 Task: Open a blank worksheet and write heading  Make a employee details data  Add 10 employee name:-  'Ethan Reynolds, Olivia Thompson, Benjamin Martinez, Emma Davis, Alexander Mitchell, Ava Rodriguez, Daniel Anderson, Mia Lewis, Christopher Scott, Sophia Harris.'in October Last week sales are  1000 to 1010. Department:-  Sales, HR, Finance, Marketing, IT, Operations, Finance, HR, Sales, Marketing. Position:-  Sales Manager, HR Manager, Accountant, Marketing Specialist, IT Specialist, Operations Manager, Financial Analyst, HR Assistant, Sales Representative, Marketing Assistant.Salary (USD):-  5000,4500,4000, 3800, 4200, 5200, 3800, 2800, 3200, 2500.Start Date:-  1/15/2020,7/1/2019, 3/10/2021,2/5/2022, 11/30/2018,6/15/2020, 9/1/2021,4/20/2022, 2/10/2019,9/5/2020. Save page auditingSalesByCategory
Action: Key pressed <Key.shift>Make<Key.space>a<Key.space><Key.shift><Key.shift><Key.shift><Key.shift><Key.shift>Employee<Key.space><Key.shift>Details<Key.space><Key.shift>Data<Key.enter><Key.shift><Key.shift>Name<Key.enter><Key.shift>Ethan<Key.space><Key.shift>Reynolds<Key.enter><Key.shift><Key.shift>Olivia<Key.space><Key.shift>Thompson<Key.enter>
Screenshot: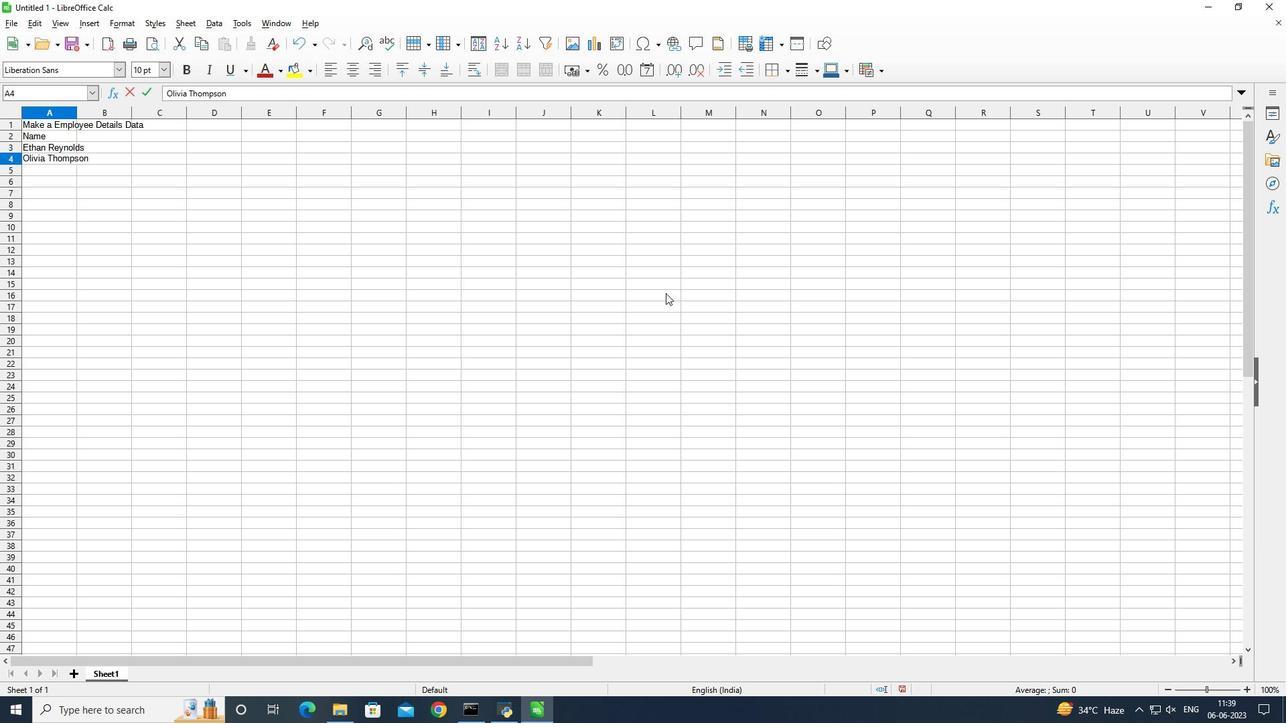 
Action: Mouse moved to (586, 337)
Screenshot: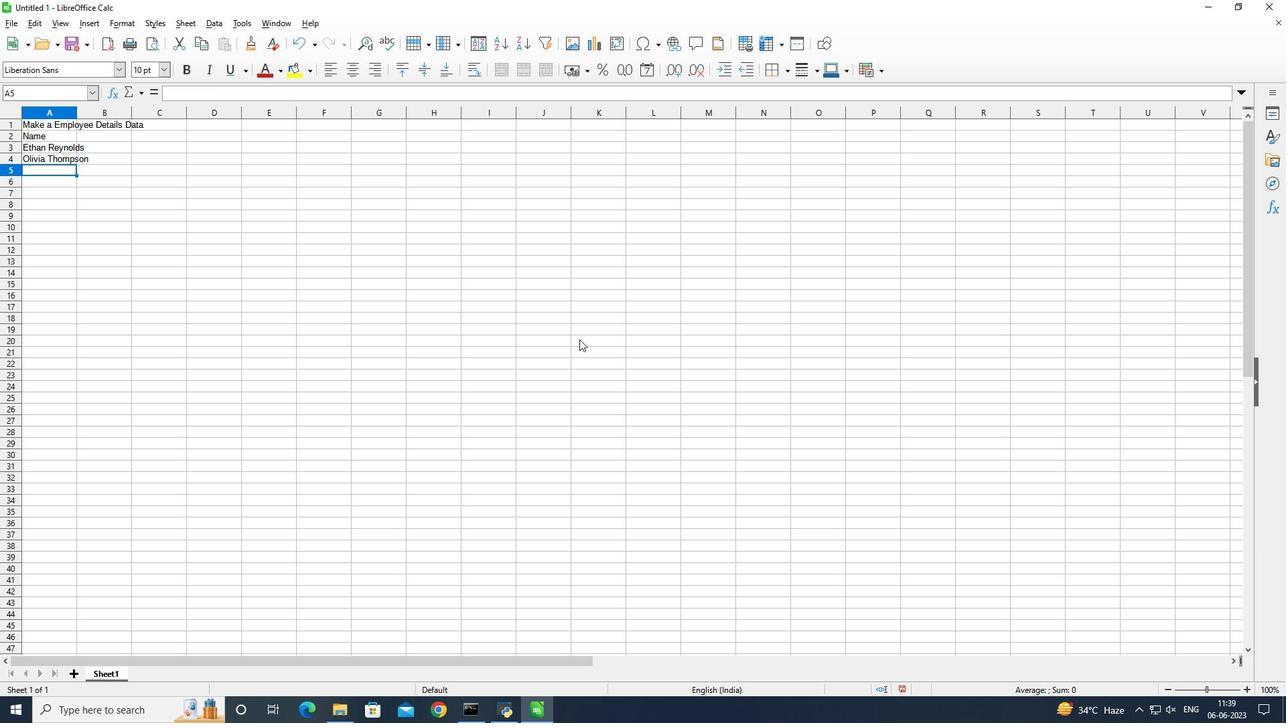 
Action: Key pressed <Key.shift>Benjamin<Key.space><Key.shift>Martinez<Key.enter><Key.shift><Key.shift><Key.shift><Key.shift><Key.shift><Key.shift><Key.shift><Key.shift><Key.shift><Key.shift><Key.shift><Key.shift><Key.shift><Key.shift><Key.shift><Key.shift><Key.shift><Key.shift><Key.shift><Key.shift><Key.shift><Key.shift><Key.shift><Key.shift><Key.shift><Key.shift><Key.shift><Key.shift><Key.shift><Key.shift><Key.shift><Key.shift><Key.shift><Key.shift>Emma<Key.space><Key.shift><Key.shift>Davis<Key.enter><Key.shift><Key.shift><Key.shift>Alexander<Key.space><Key.shift>Mitchell<Key.enter><Key.shift><Key.shift><Key.shift><Key.shift><Key.shift><Key.shift><Key.shift><Key.shift><Key.shift><Key.shift><Key.shift>Ava<Key.space><Key.shift>Rodriguez<Key.enter><Key.shift><Key.shift><Key.shift><Key.shift><Key.shift><Key.shift>Daniel<Key.space><Key.shift>Anderson<Key.enter><Key.shift><Key.shift><Key.shift>Mia<Key.space><Key.shift><Key.backspace><Key.backspace>a<Key.space><Key.shift>Lewis<Key.enter><Key.shift><Key.shift><Key.shift><Key.shift>Christopher<Key.space><Key.shift><Key.shift><Key.shift><Key.shift><Key.shift><Key.shift><Key.shift><Key.shift><Key.shift><Key.shift><Key.shift><Key.shift><Key.shift><Key.shift><Key.shift><Key.shift><Key.shift><Key.shift>Scott<Key.enter><Key.shift>Sophia<Key.space><Key.shift><Key.shift><Key.shift>Harris<Key.enter>
Screenshot: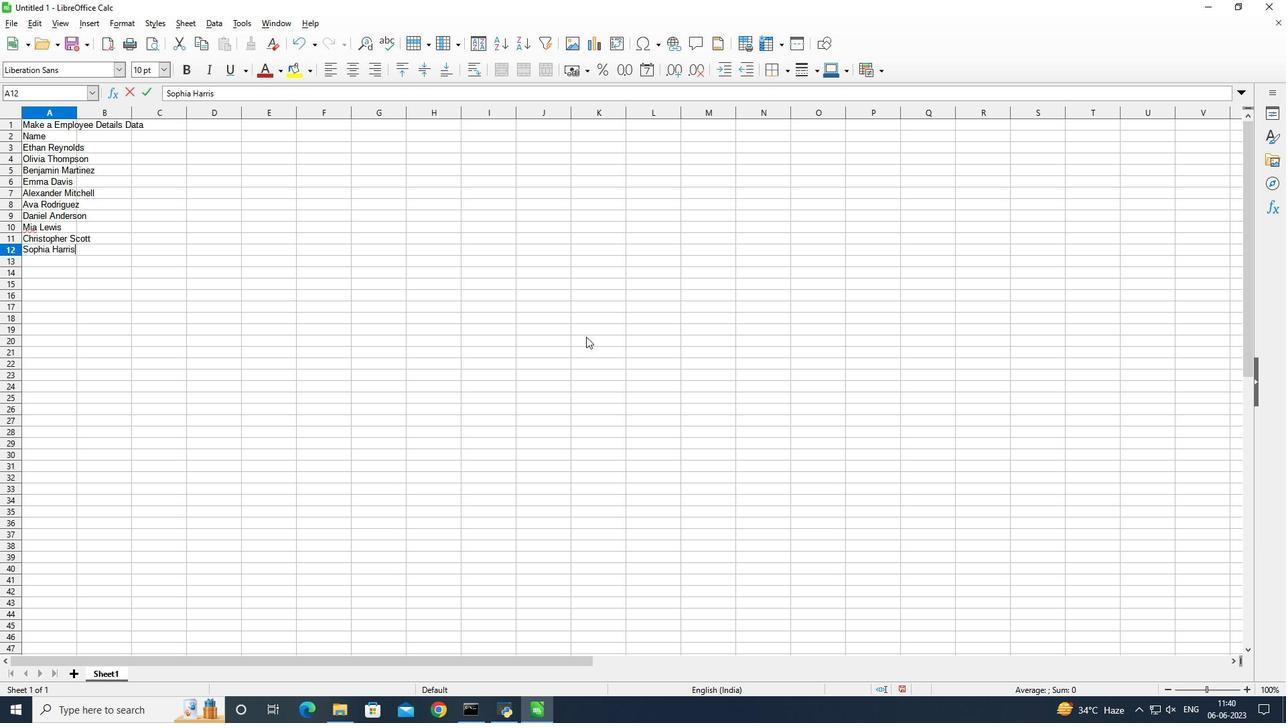 
Action: Mouse moved to (77, 110)
Screenshot: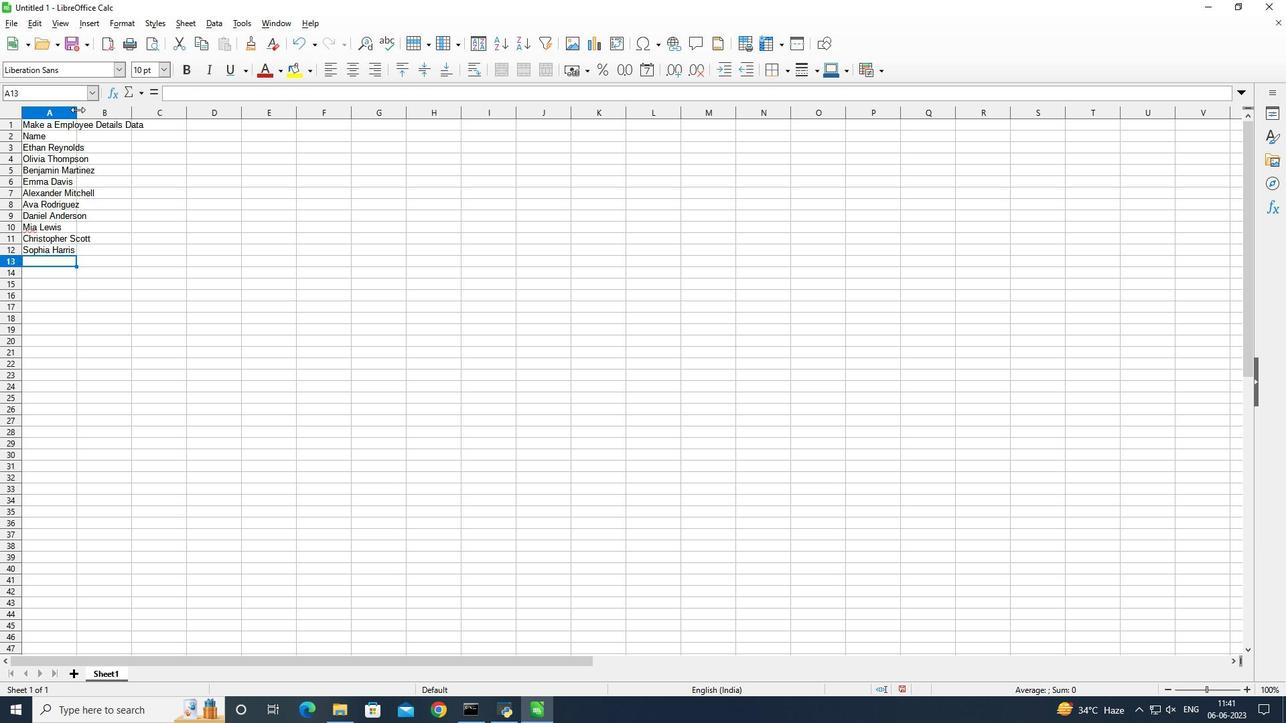
Action: Mouse pressed left at (77, 110)
Screenshot: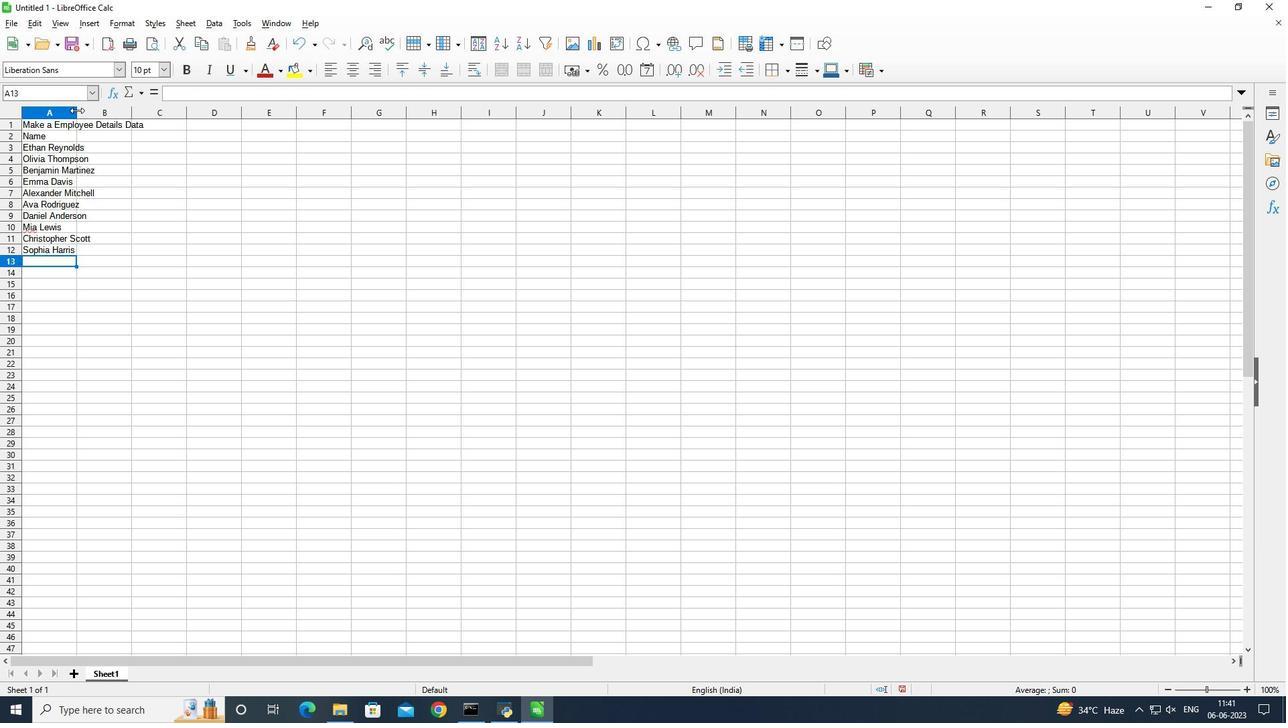 
Action: Mouse pressed left at (77, 110)
Screenshot: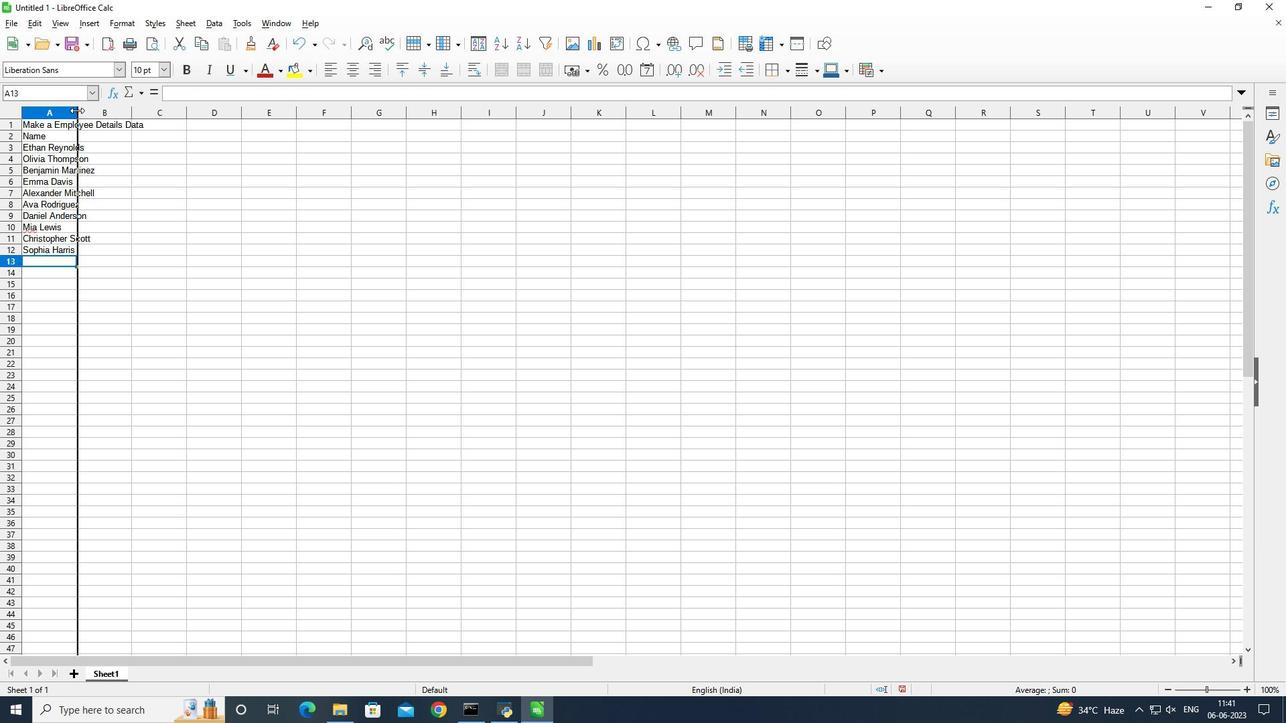 
Action: Mouse moved to (174, 136)
Screenshot: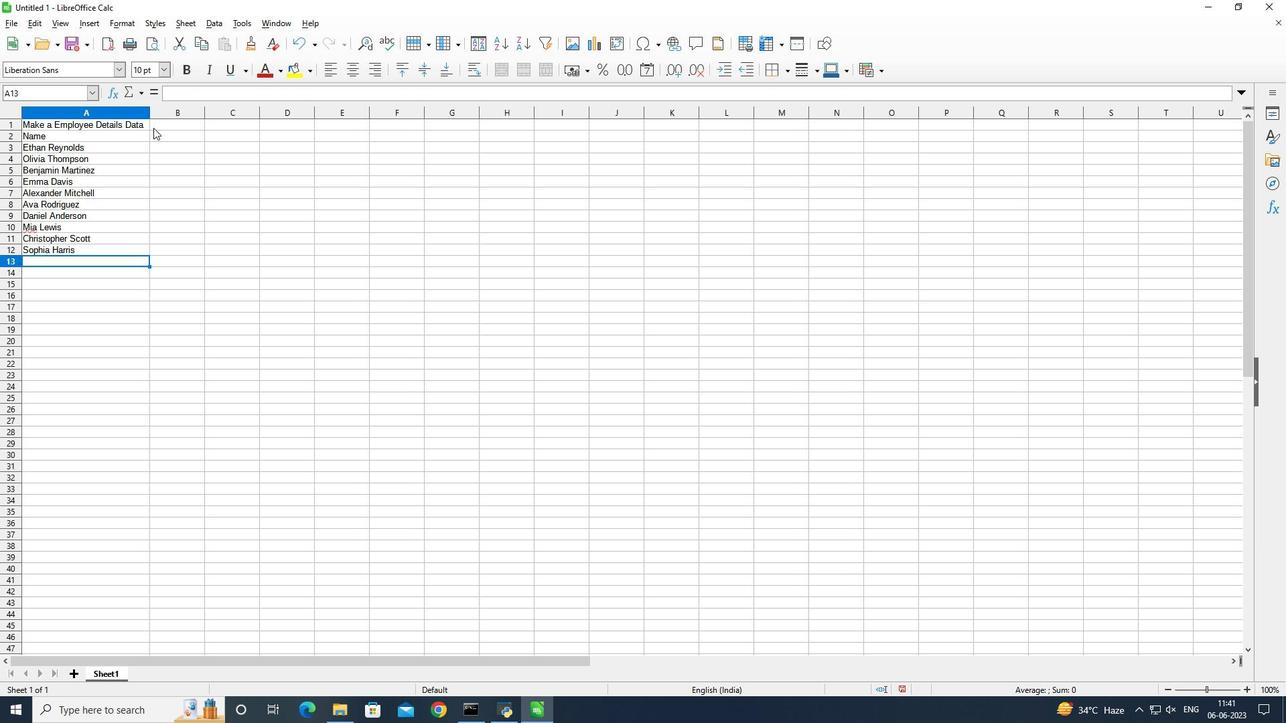 
Action: Mouse pressed left at (174, 136)
Screenshot: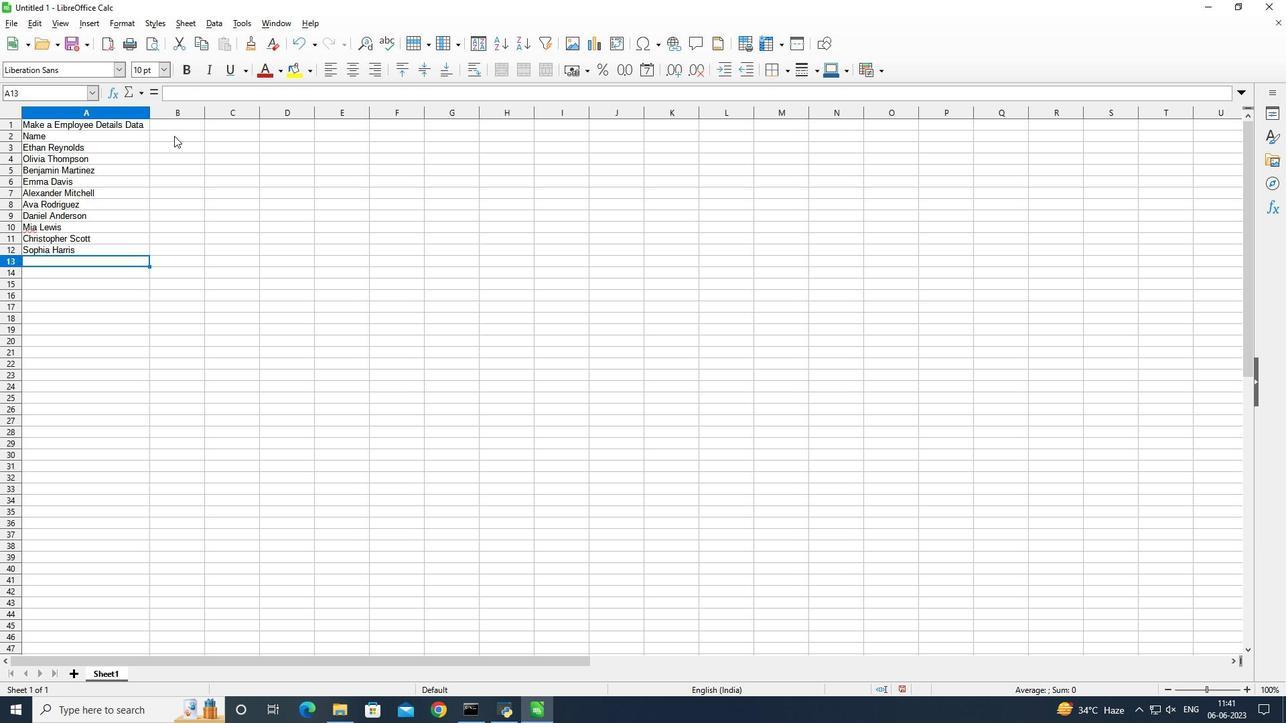 
Action: Mouse moved to (122, 65)
Screenshot: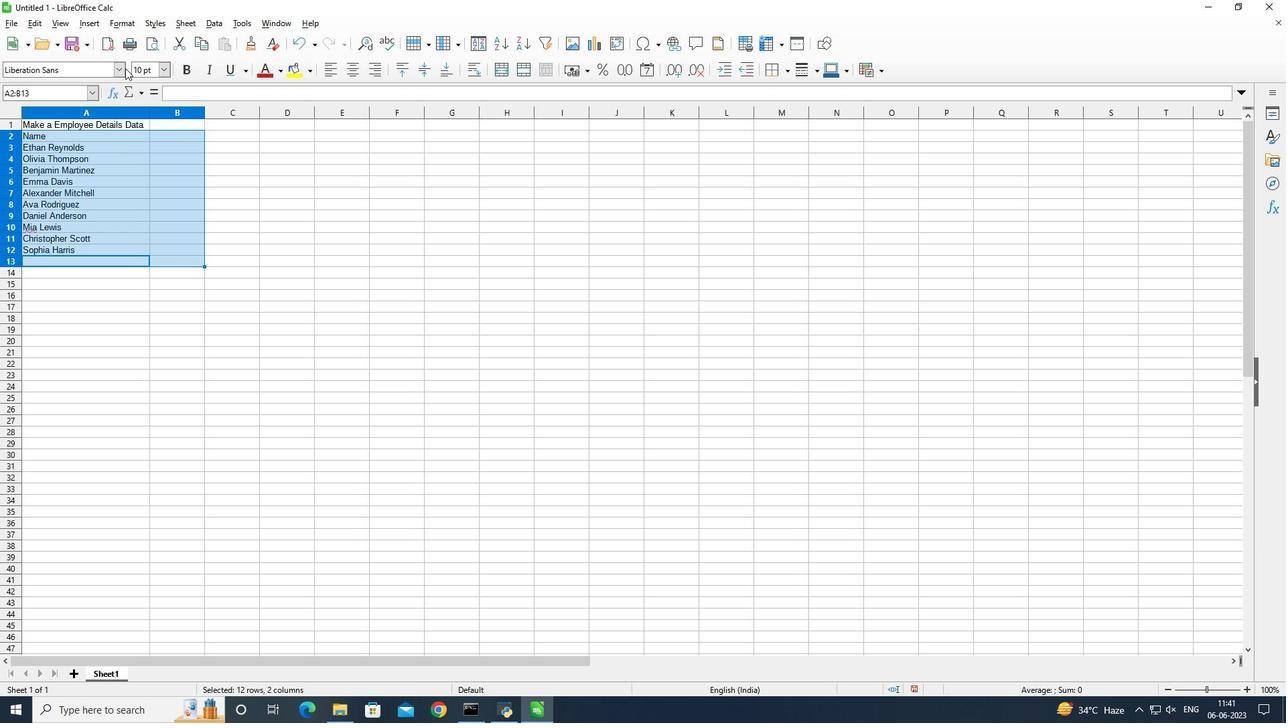 
Action: Mouse pressed left at (122, 65)
Screenshot: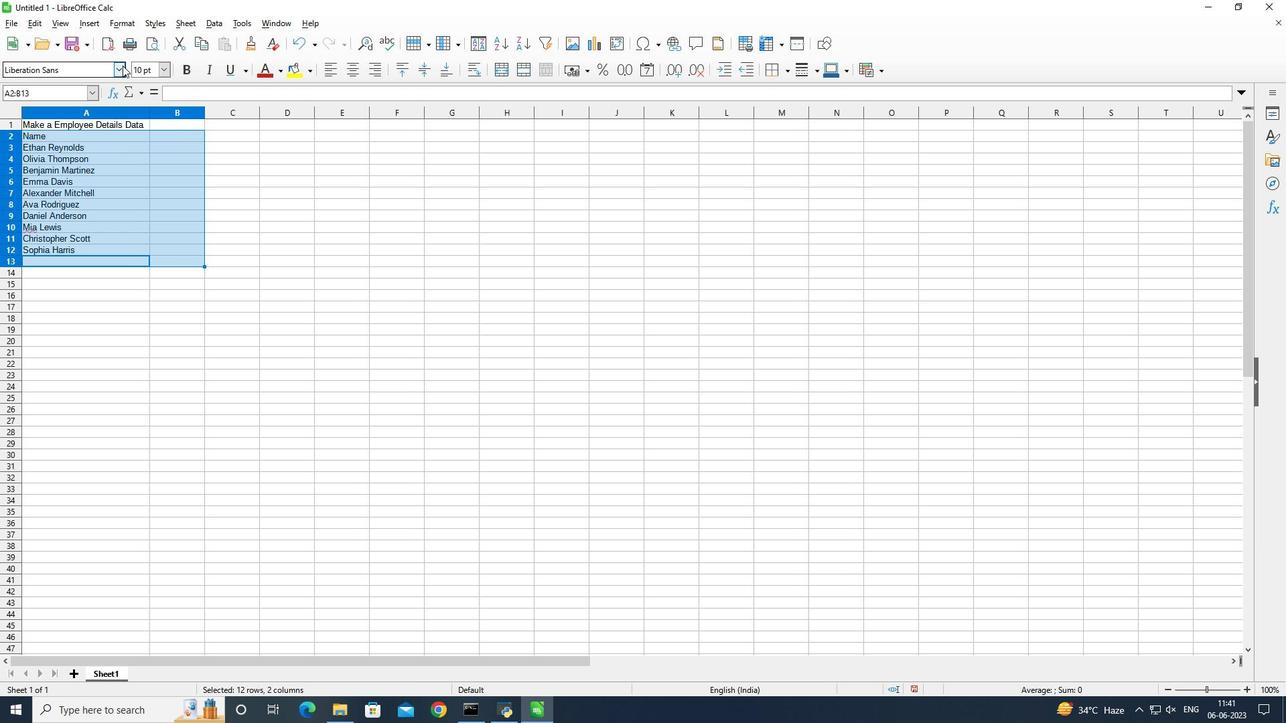 
Action: Mouse moved to (300, 167)
Screenshot: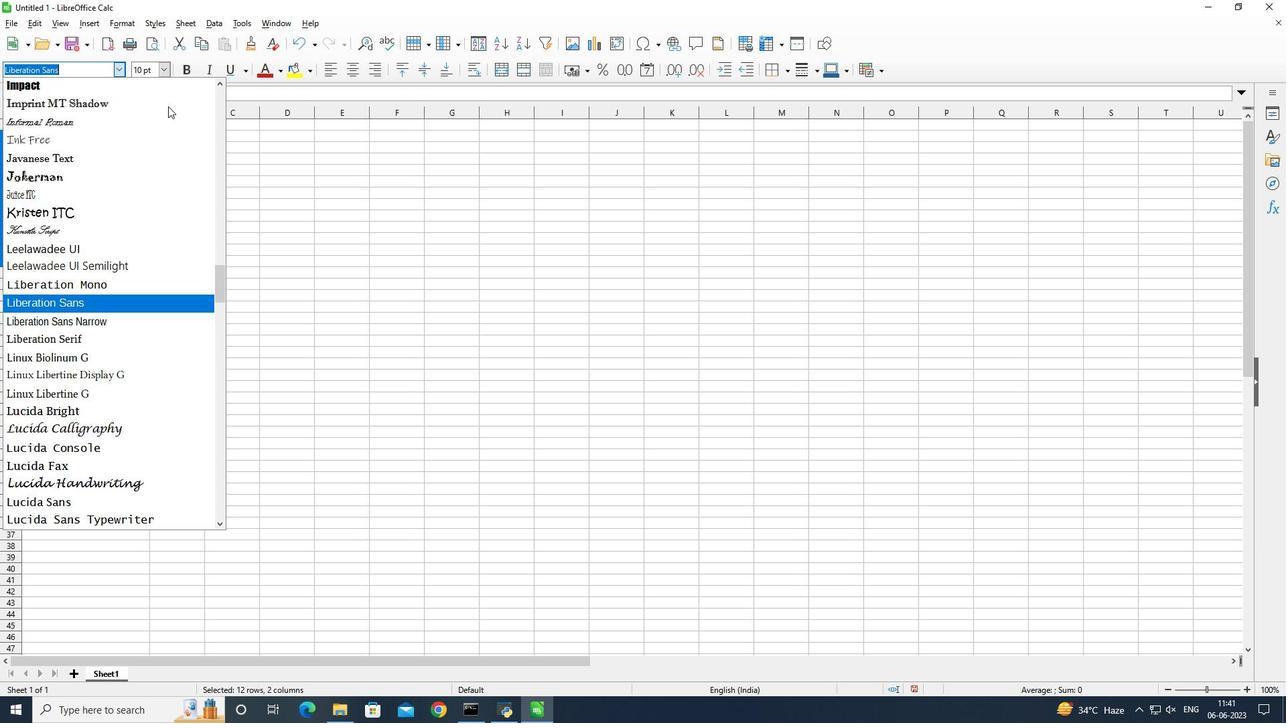 
Action: Mouse pressed left at (300, 167)
Screenshot: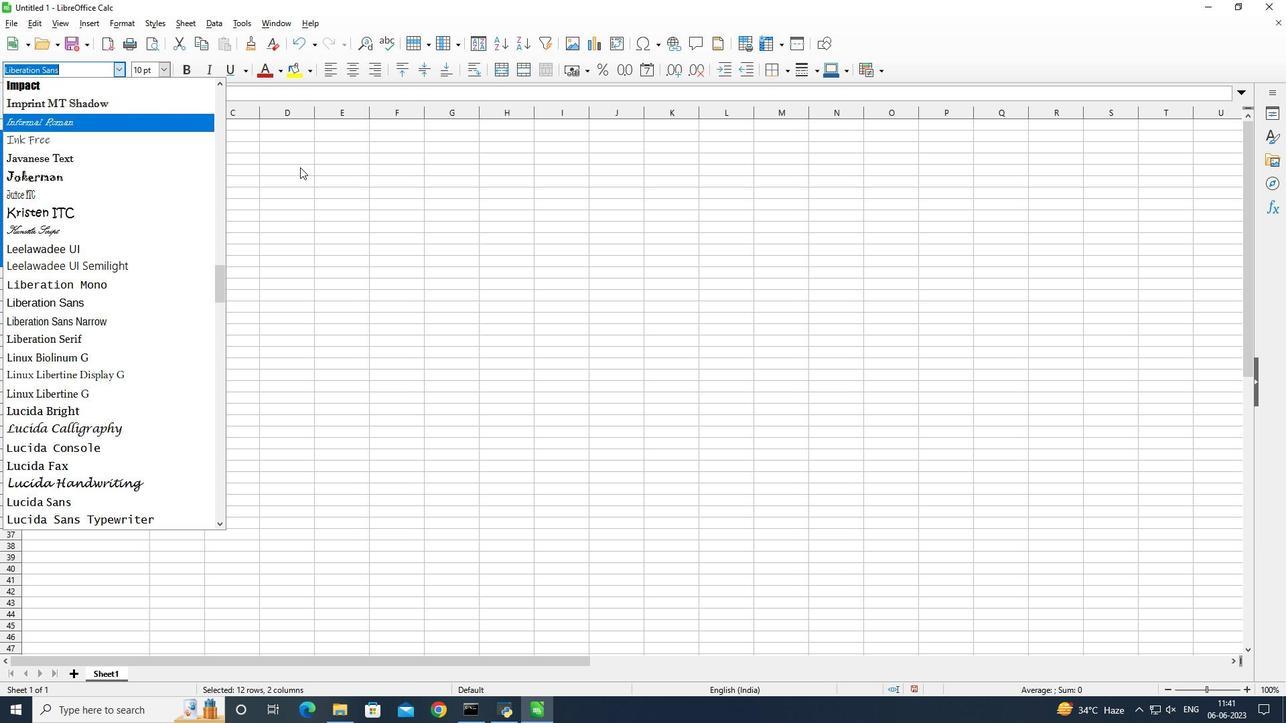 
Action: Mouse moved to (150, 137)
Screenshot: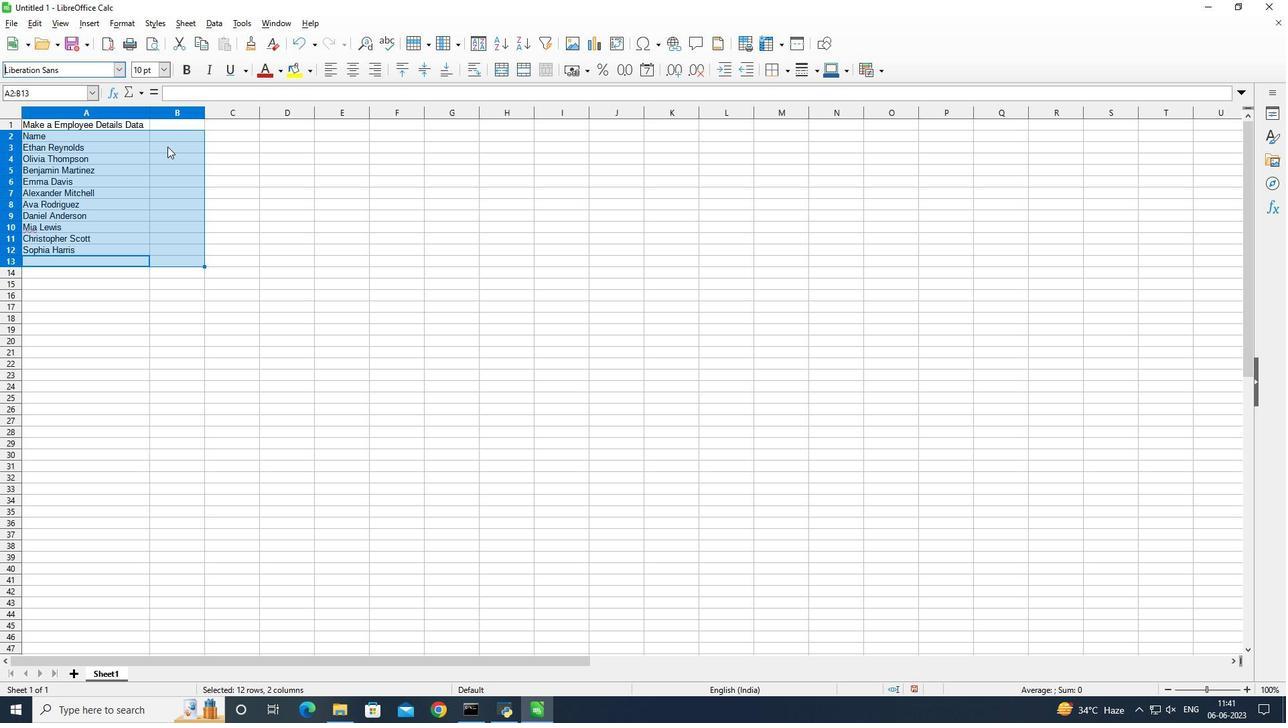 
Action: Mouse pressed left at (150, 137)
Screenshot: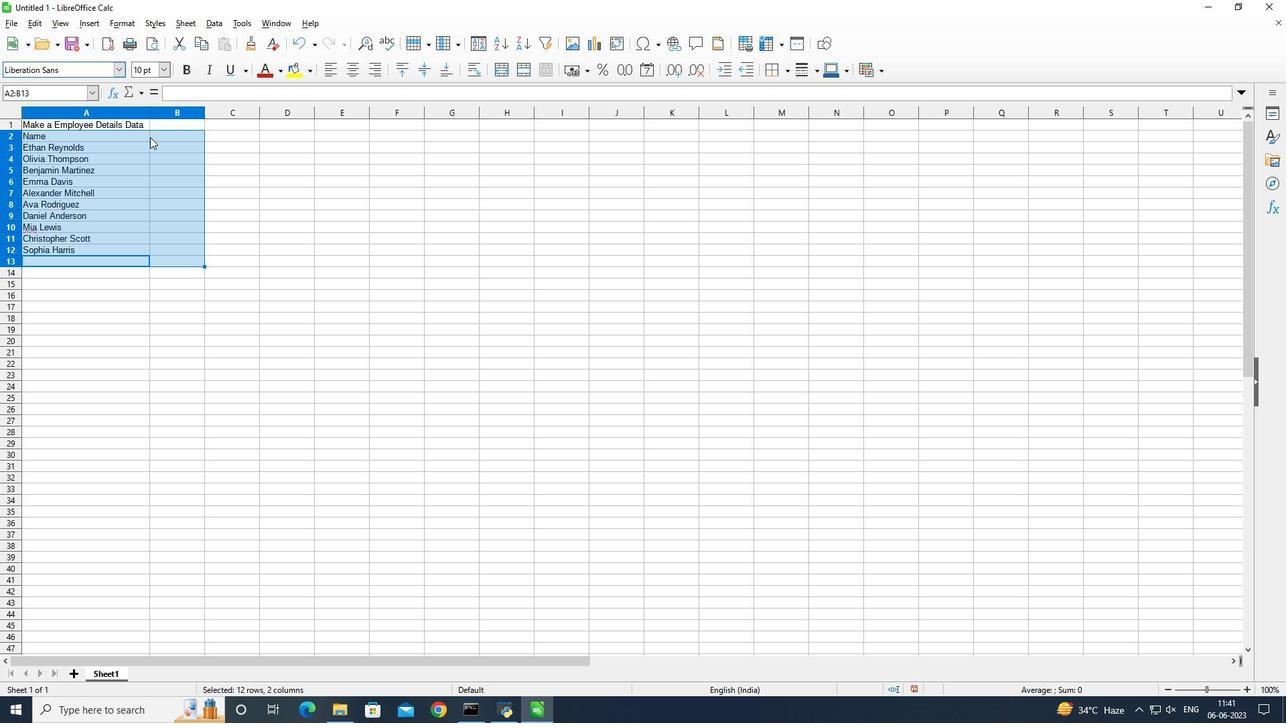 
Action: Mouse moved to (299, 294)
Screenshot: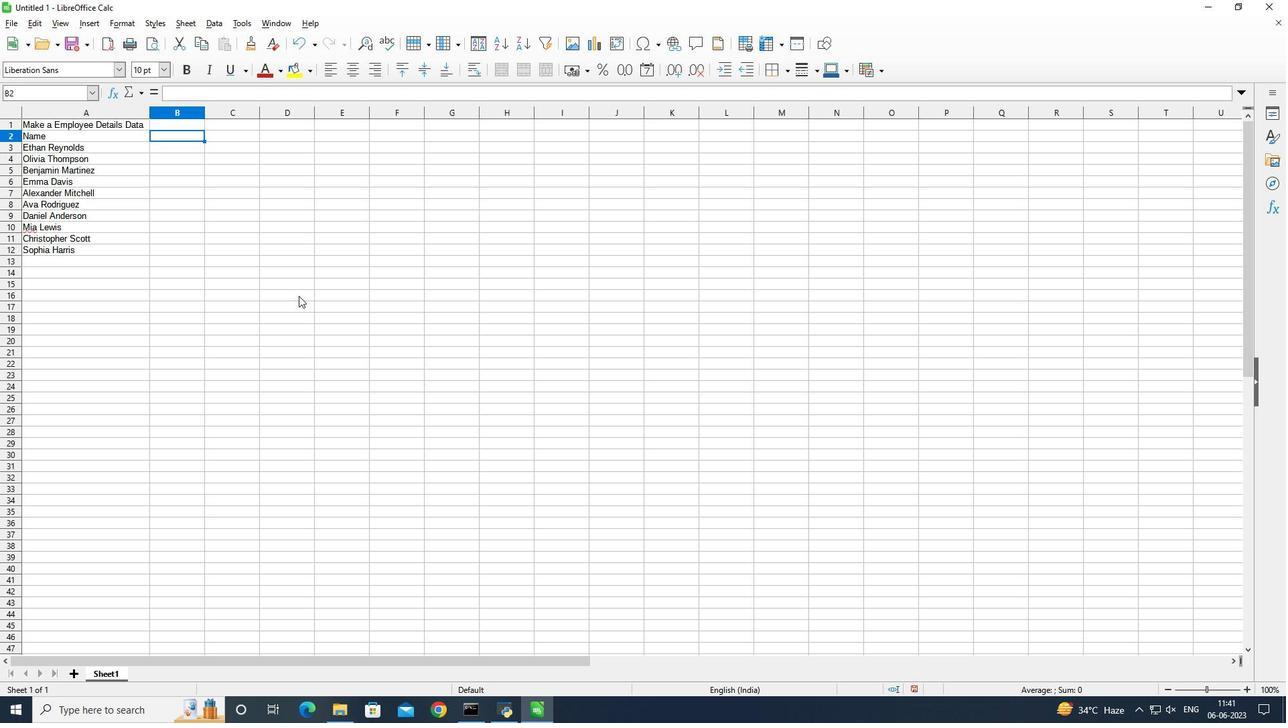 
Action: Key pressed <Key.shift><Key.shift><Key.shift><Key.shift><Key.shift><Key.shift><Key.shift><Key.shift><Key.shift><Key.shift><Key.shift><Key.shift><Key.shift><Key.shift><Key.shift><Key.shift><Key.shift>Last<Key.space><Key.shift><Key.shift><Key.shift><Key.shift><Key.shift><Key.shift><Key.shift><Key.shift><Key.shift>Week<Key.space><Key.shift><Key.shift><Key.shift>Sales<Key.space>of<Key.space><Key.shift>Otober<Key.backspace><Key.backspace><Key.backspace><Key.backspace><Key.backspace>ctober<Key.enter>
Screenshot: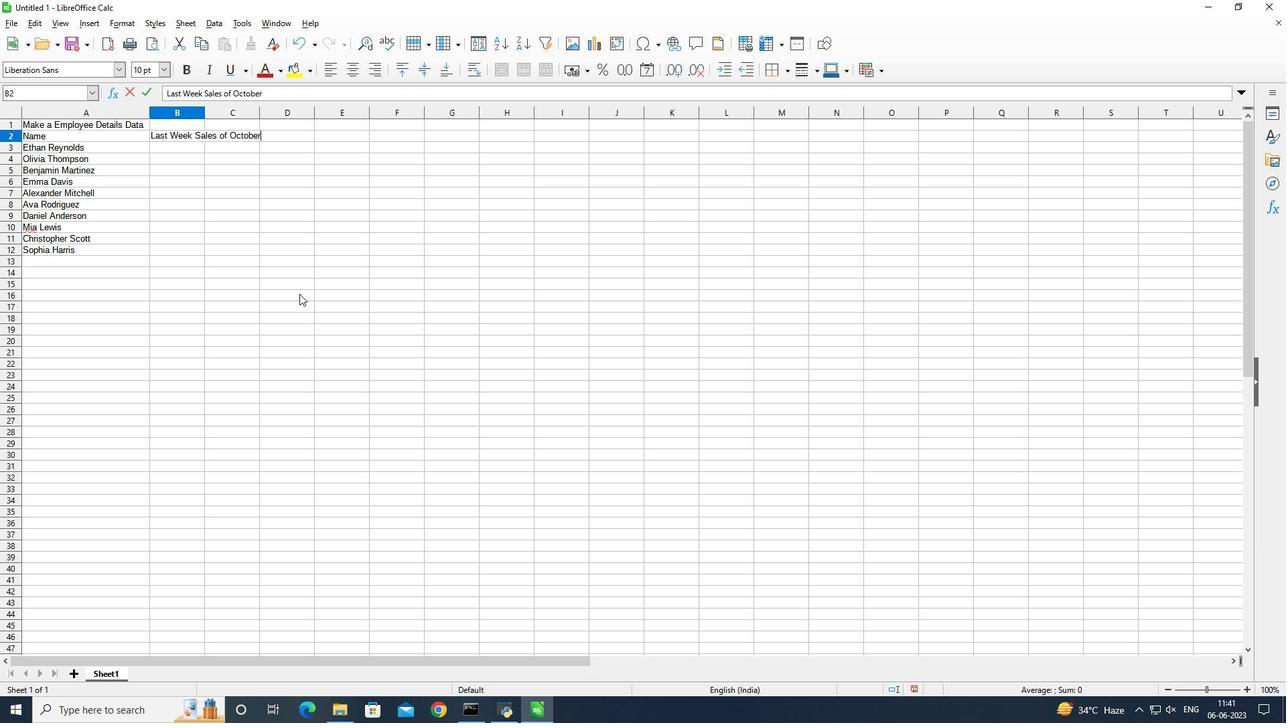 
Action: Mouse moved to (345, 302)
Screenshot: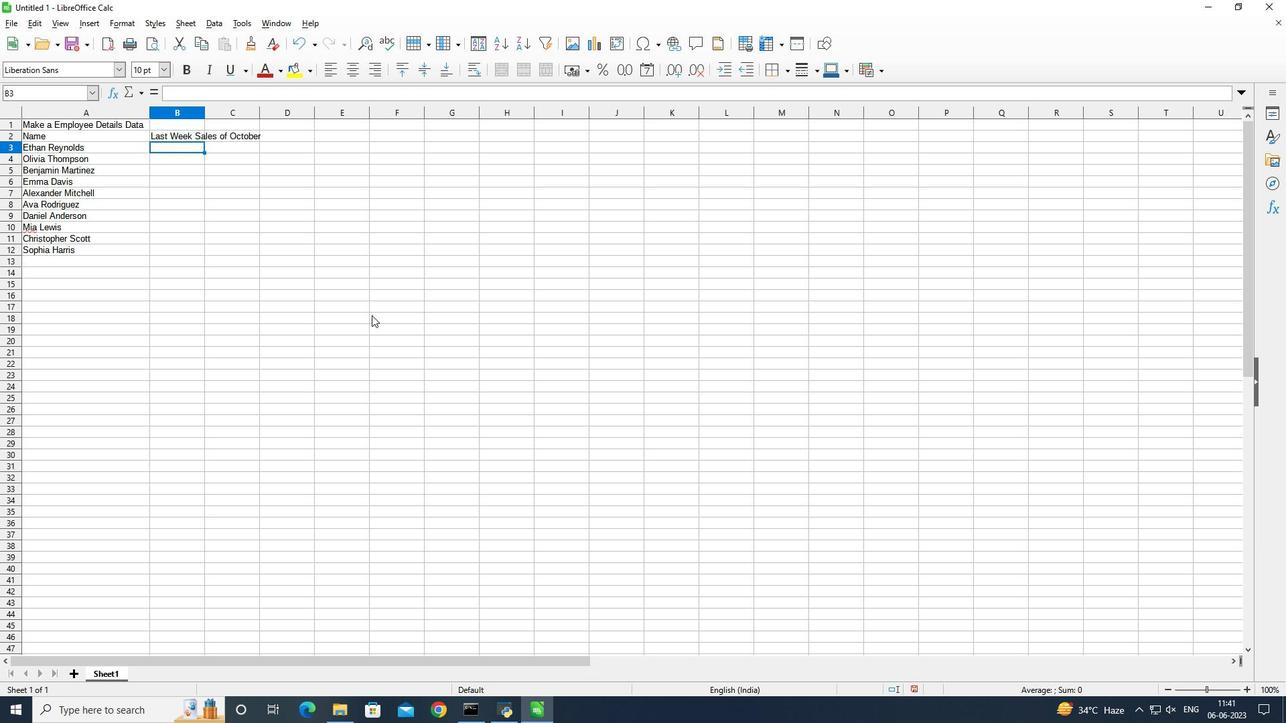 
Action: Key pressed 1001<Key.enter>1002<Key.enter>1003<Key.enter>1004<Key.enter>1005<Key.enter>1006<Key.enter>1007<Key.enter>1008<Key.enter>1009<Key.enter>11<Key.backspace>010<Key.enter>
Screenshot: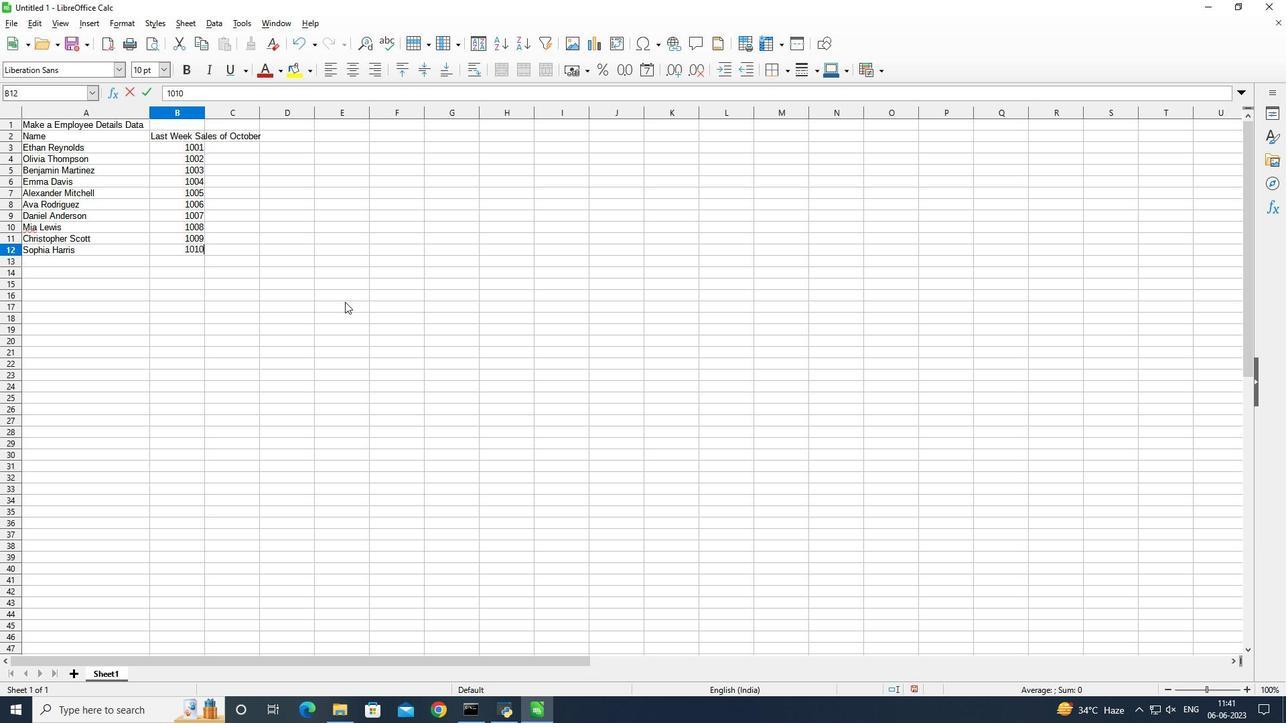 
Action: Mouse moved to (205, 111)
Screenshot: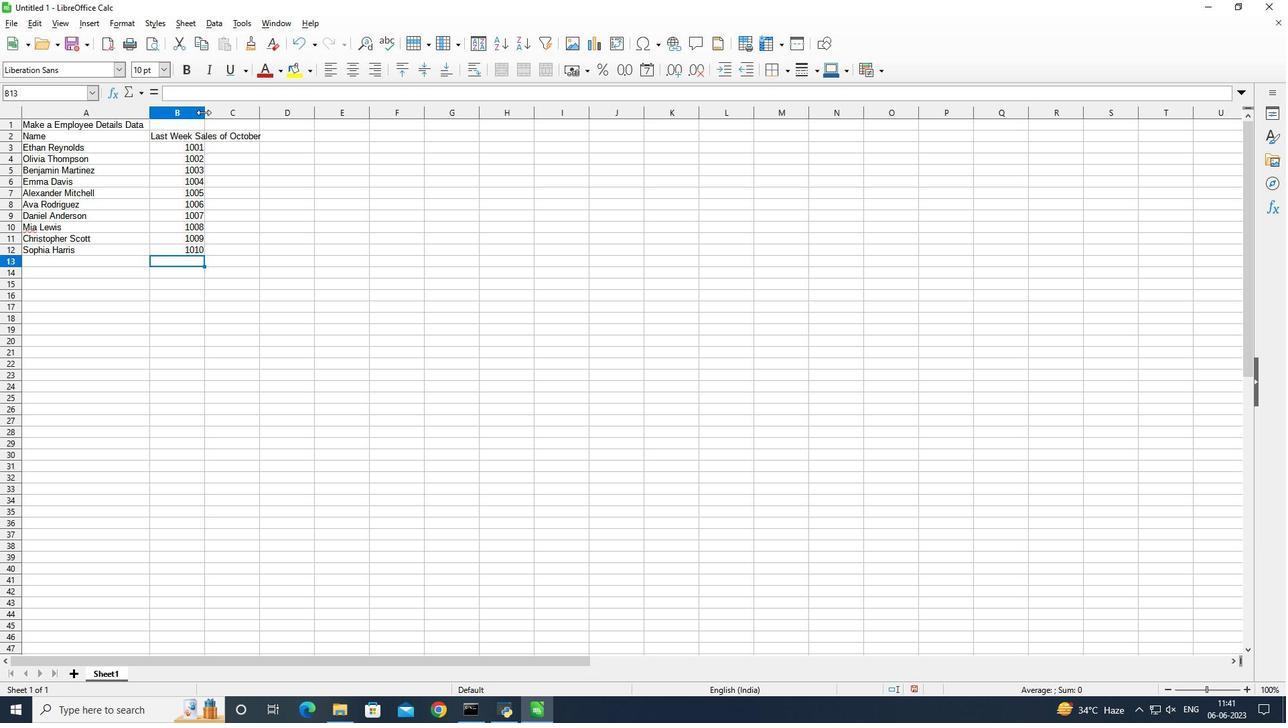 
Action: Mouse pressed left at (205, 111)
Screenshot: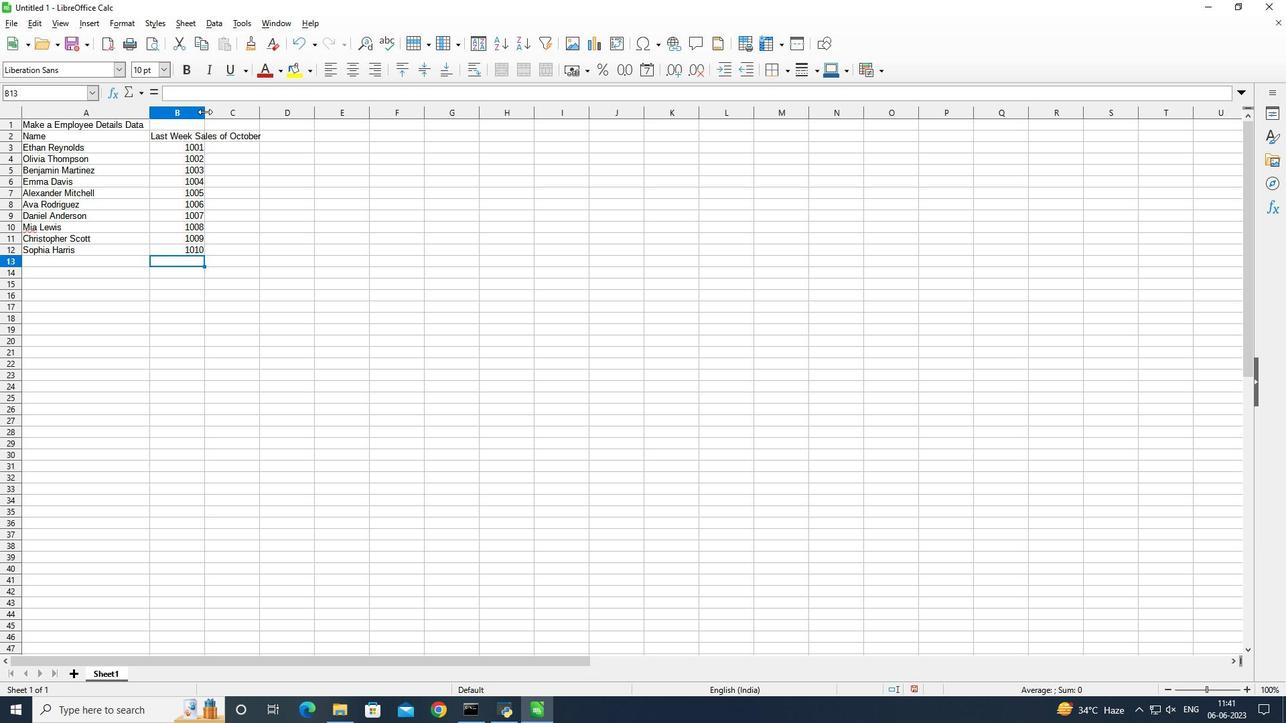 
Action: Mouse pressed left at (205, 111)
Screenshot: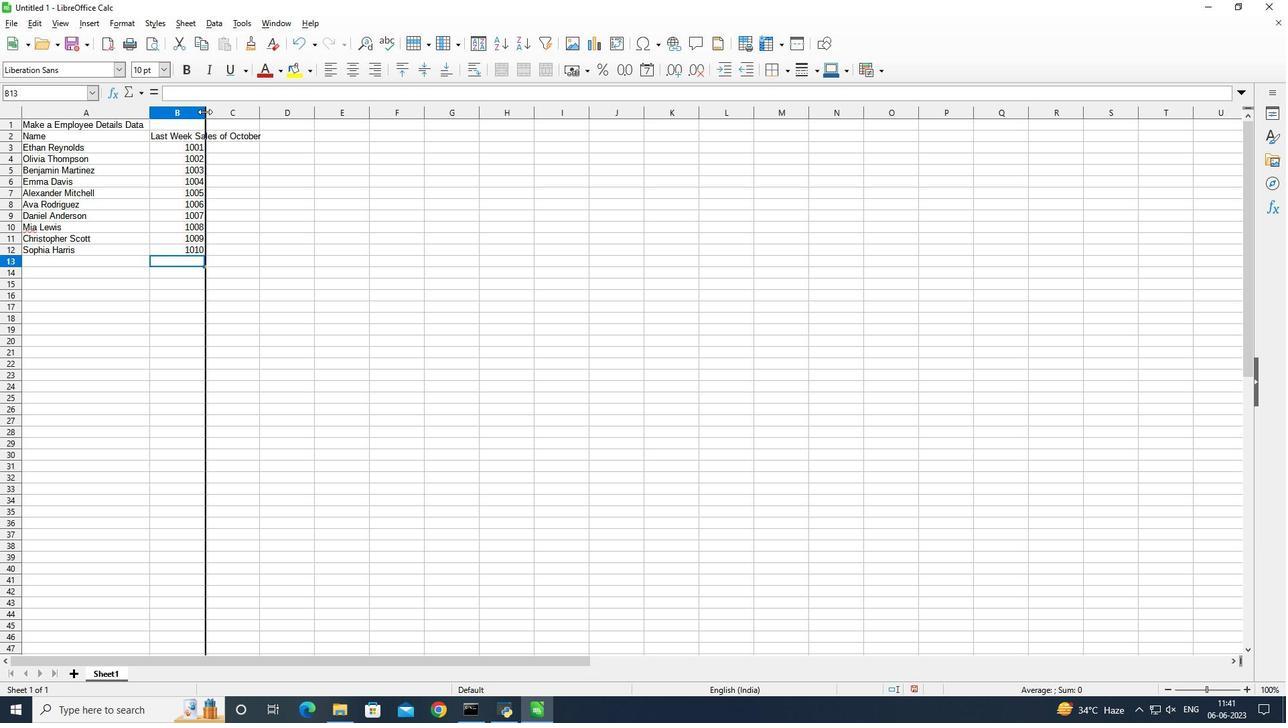 
Action: Mouse moved to (286, 136)
Screenshot: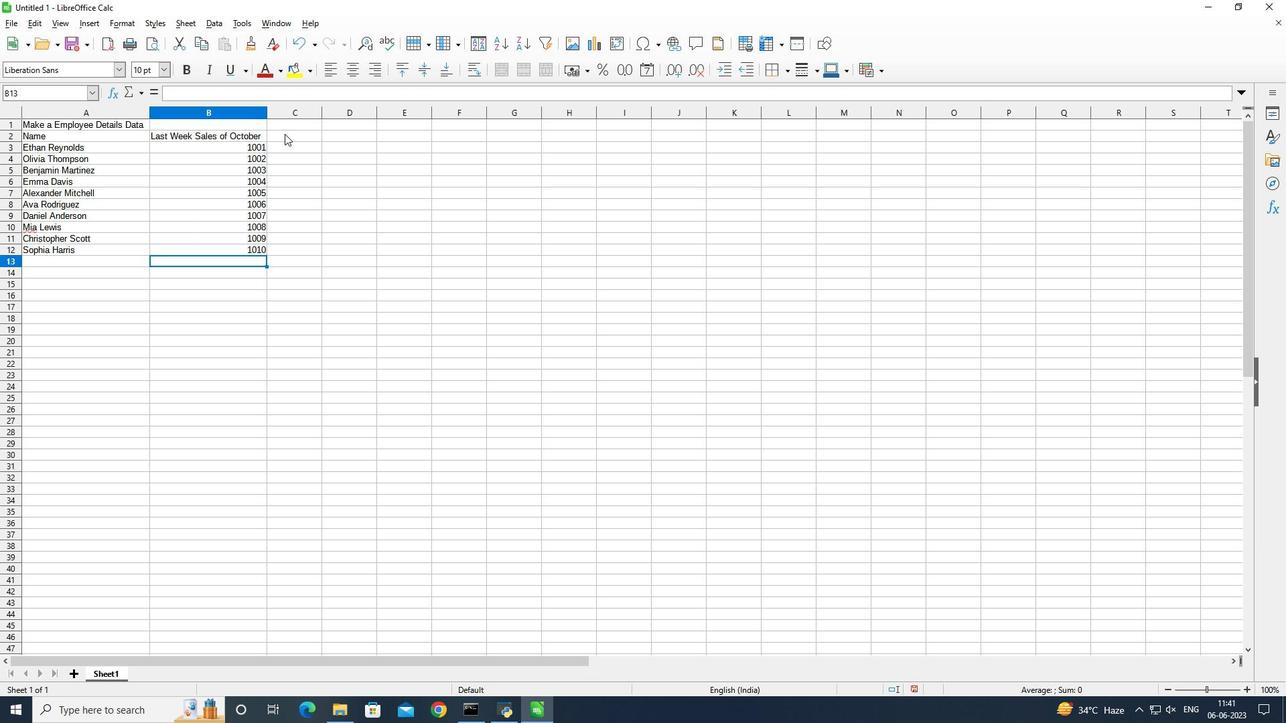 
Action: Mouse pressed left at (286, 136)
Screenshot: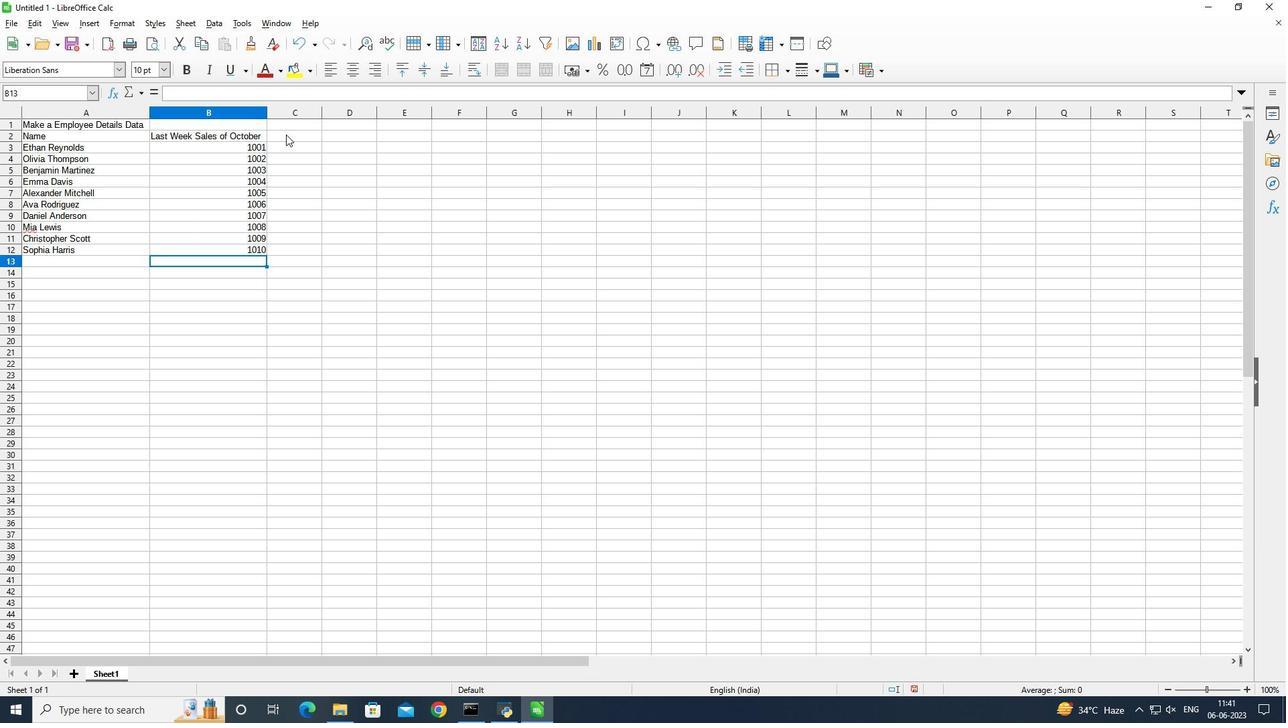 
Action: Mouse moved to (353, 219)
Screenshot: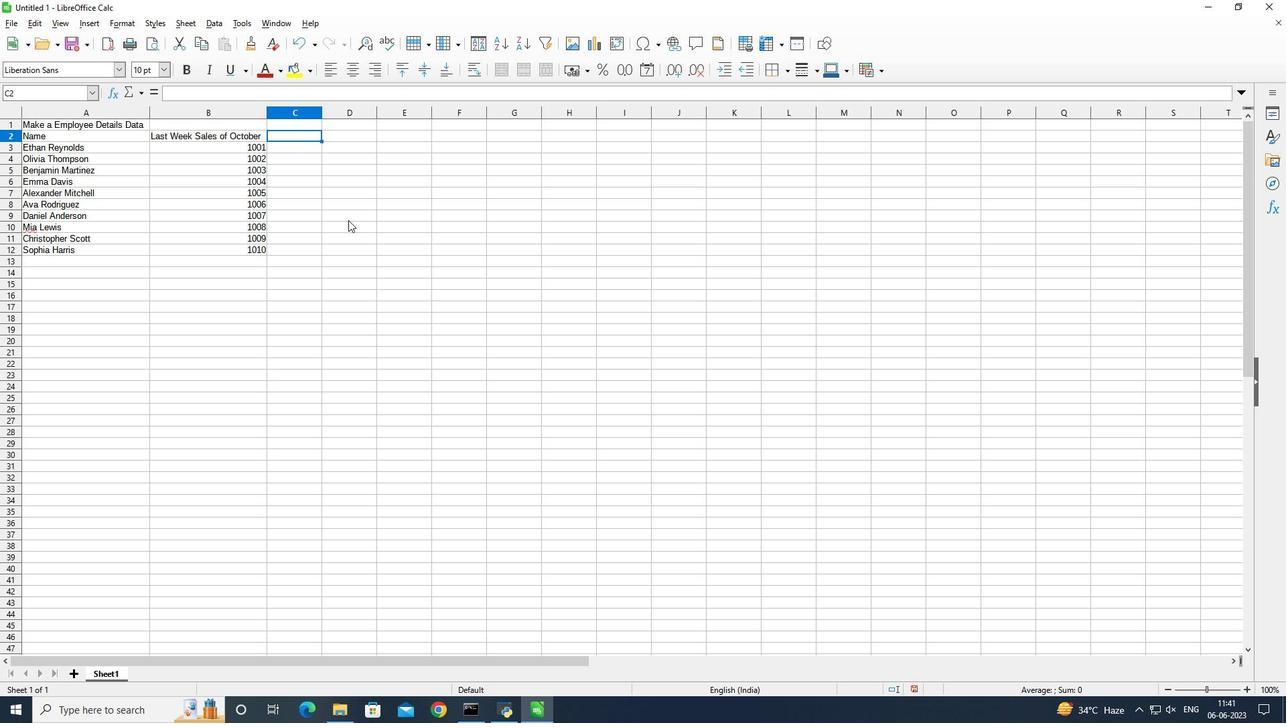 
Action: Key pressed <Key.shift><Key.shift><Key.shift><Key.shift><Key.shift><Key.shift><Key.shift><Key.shift><Key.shift><Key.shift><Key.shift><Key.shift><Key.shift><Key.shift><Key.shift><Key.shift><Key.shift><Key.shift><Key.shift><Key.shift><Key.shift><Key.shift><Key.shift><Key.shift><Key.shift><Key.shift><Key.shift><Key.shift><Key.shift><Key.shift><Key.shift><Key.shift><Key.shift><Key.shift>Department<Key.enter><Key.shift><Key.shift><Key.shift><Key.shift><Key.shift><Key.shift><Key.shift><Key.shift><Key.shift><Key.shift>Sales<Key.enter><Key.shift><Key.shift><Key.shift><Key.shift>HR<Key.enter><Key.shift><Key.shift><Key.shift><Key.shift><Key.shift><Key.shift><Key.shift><Key.shift><Key.shift><Key.shift><Key.shift><Key.shift><Key.shift>Finance<Key.enter><Key.shift><Key.shift>Marketing<Key.enter>
Screenshot: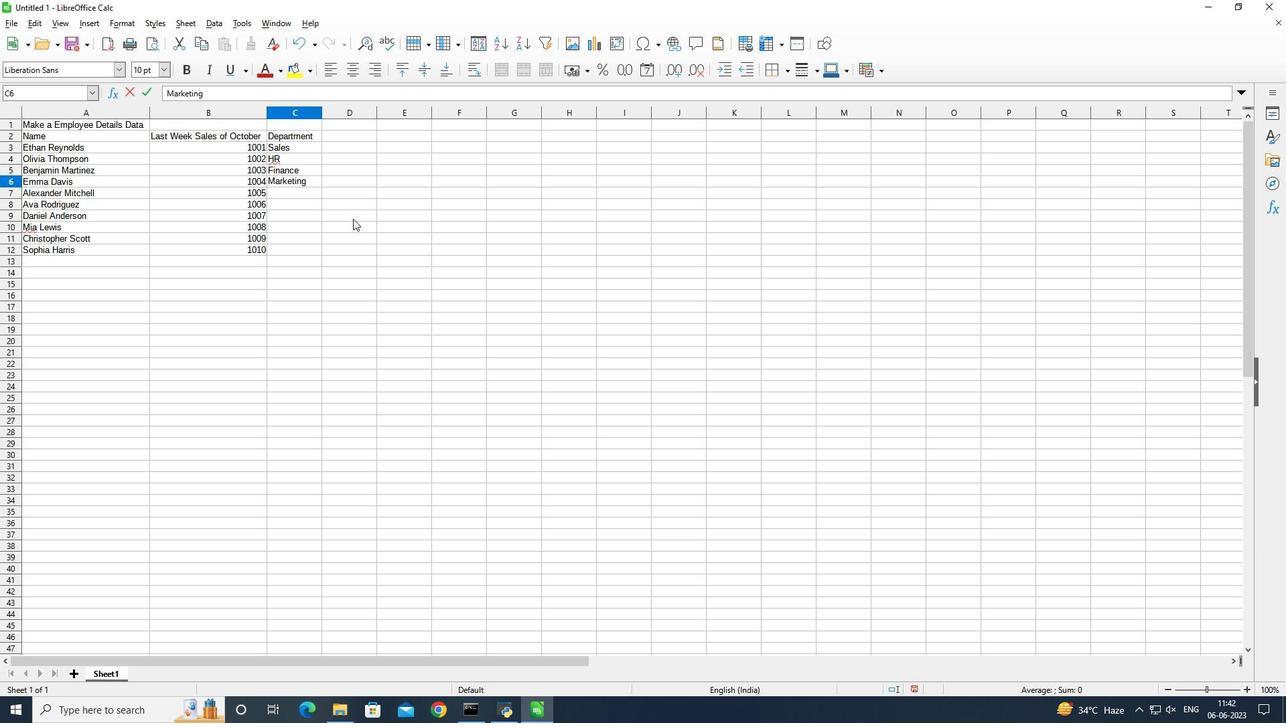 
Action: Mouse moved to (414, 192)
Screenshot: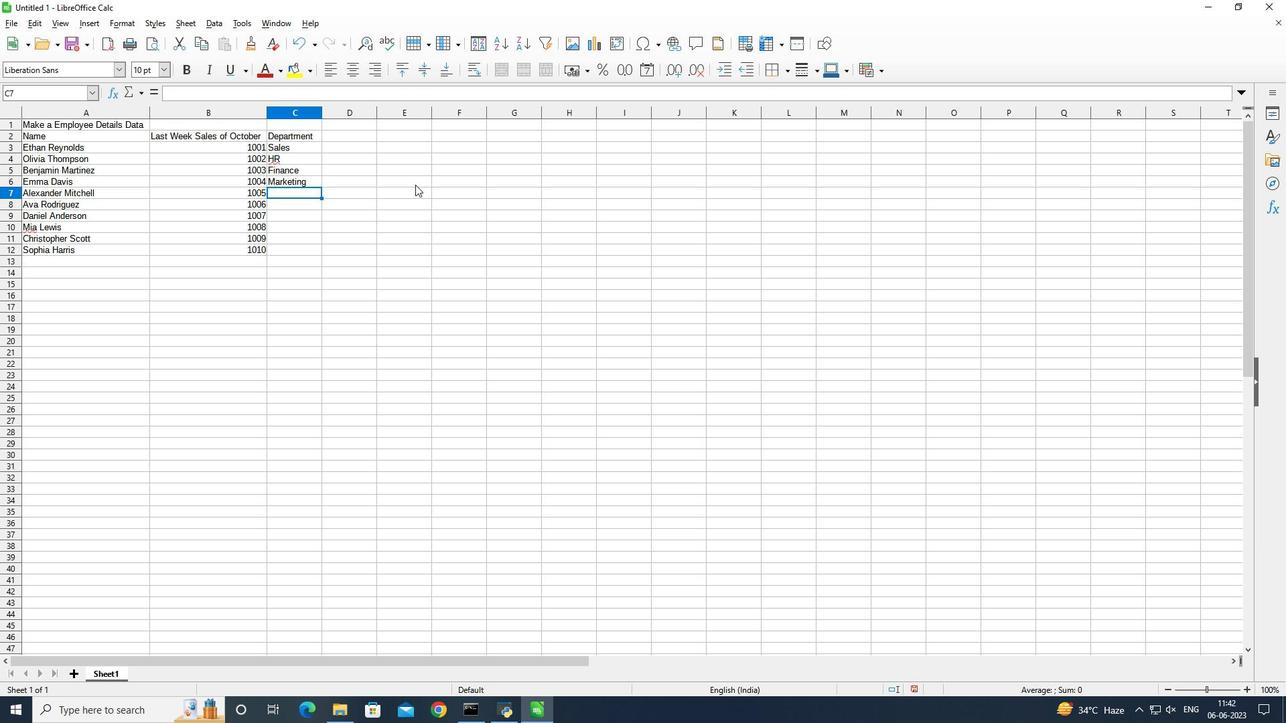 
Action: Key pressed <Key.shift><Key.shift>IT<Key.enter><Key.shift>Operations<Key.enter><Key.shift><Key.shift><Key.shift><Key.shift><Key.shift>Finance<Key.enter><Key.shift><Key.shift><Key.shift><Key.shift>HR<Key.enter><Key.shift><Key.shift><Key.shift><Key.shift><Key.shift><Key.shift><Key.shift><Key.shift><Key.shift><Key.shift><Key.shift><Key.shift><Key.shift><Key.shift><Key.shift>Sales<Key.enter><Key.shift>Marketing<Key.enter>
Screenshot: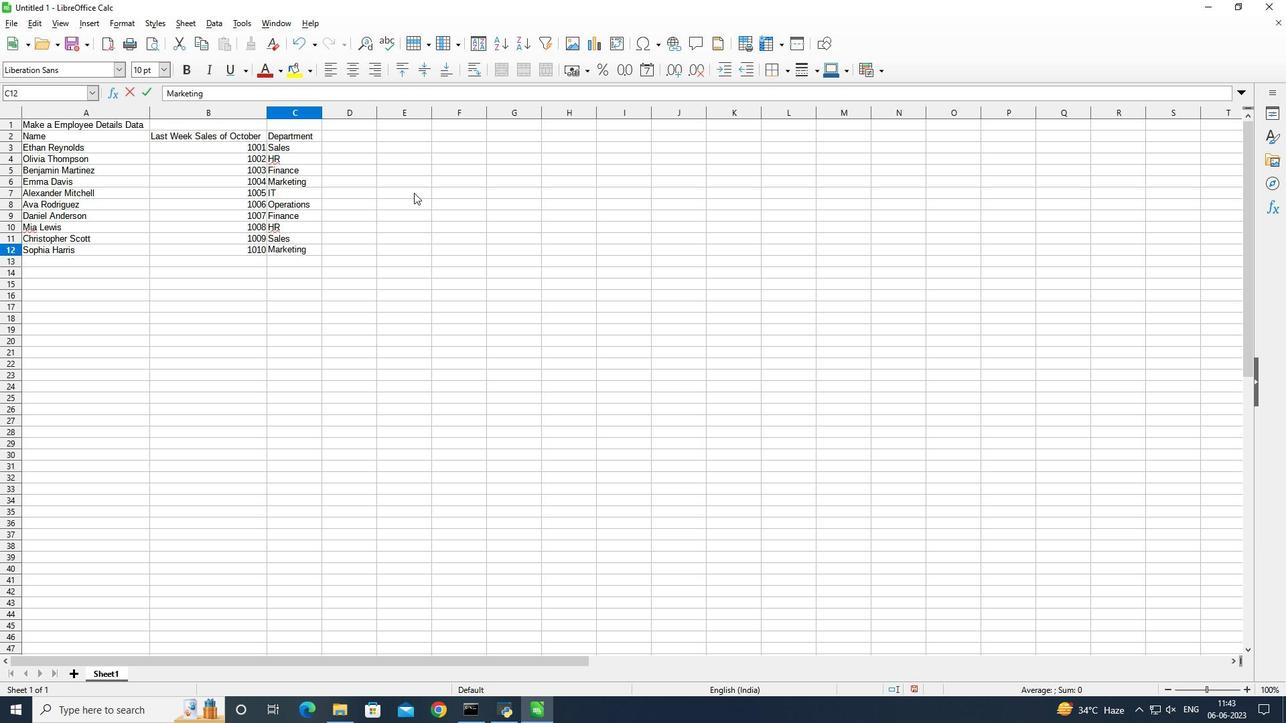 
Action: Mouse moved to (342, 131)
Screenshot: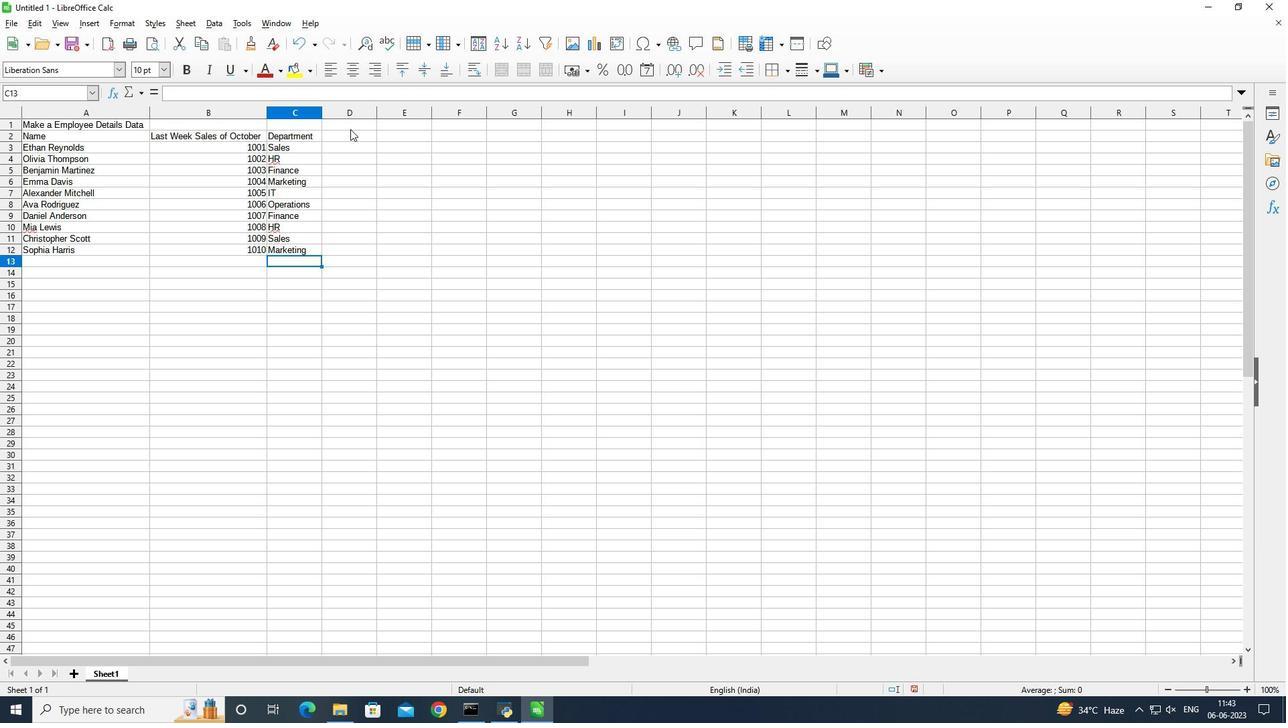 
Action: Mouse pressed left at (342, 131)
Screenshot: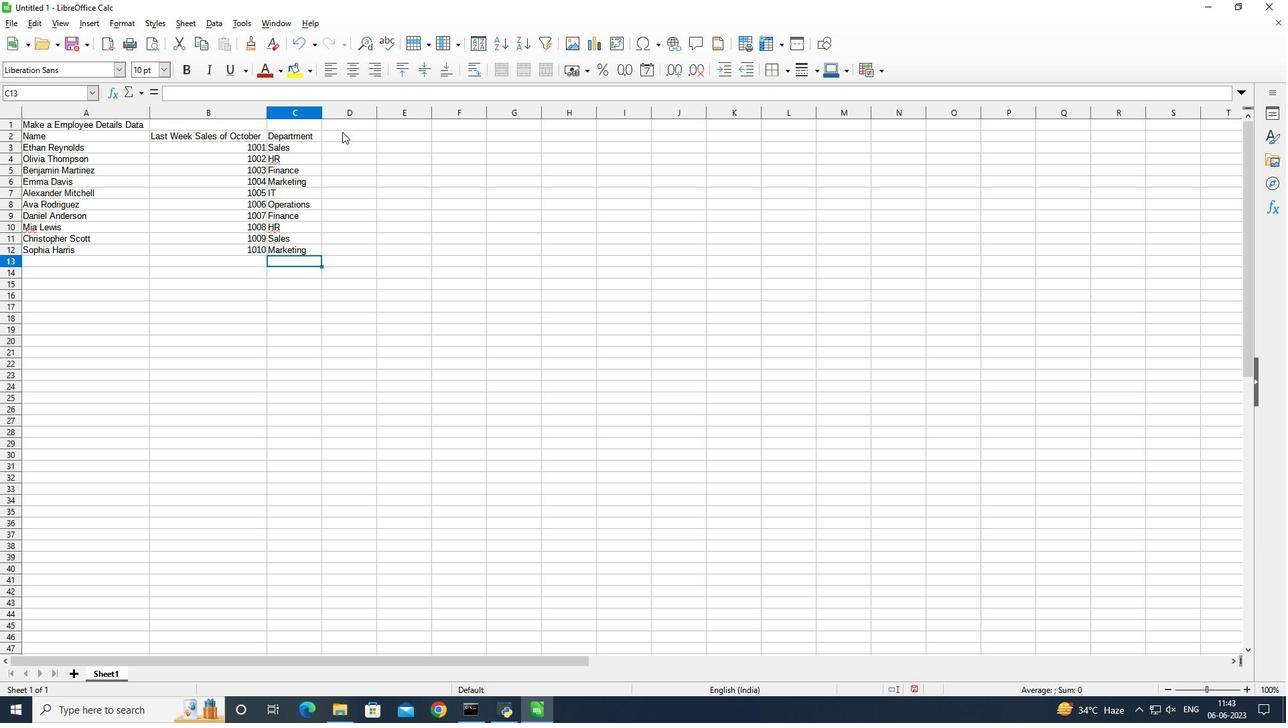 
Action: Mouse moved to (408, 239)
Screenshot: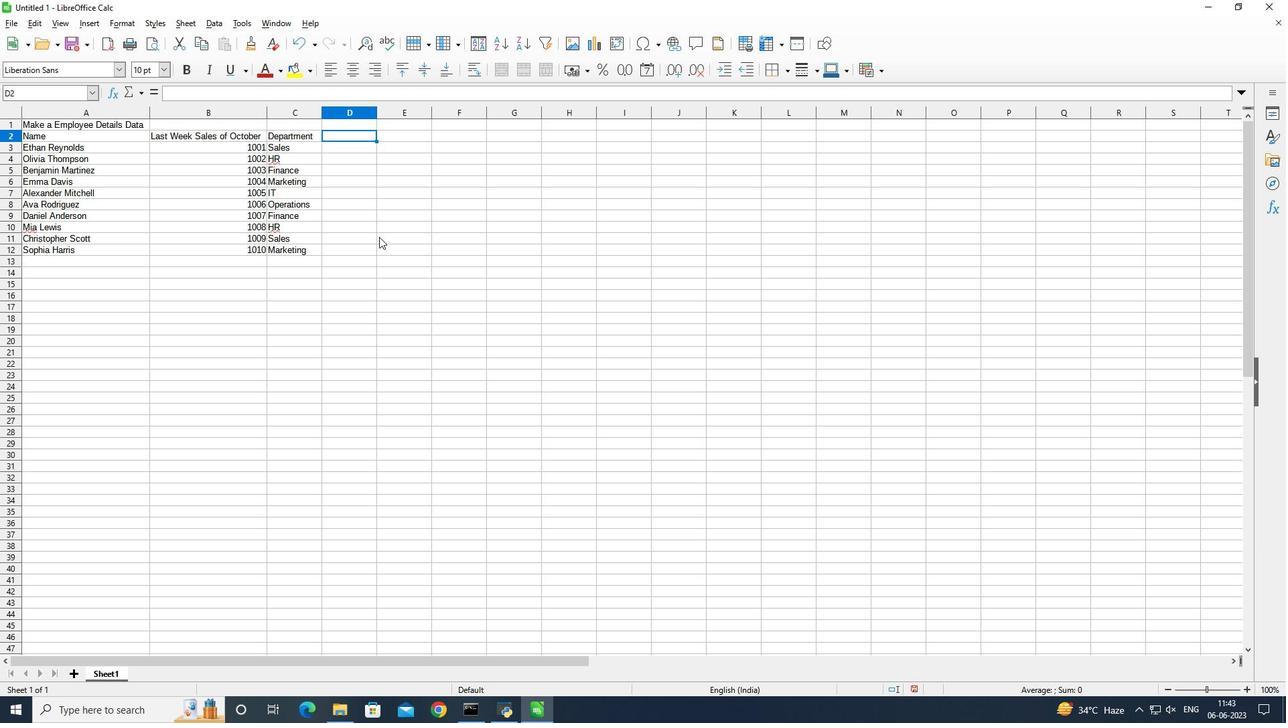 
Action: Key pressed <Key.shift>Position<Key.enter><Key.shift><Key.shift><Key.shift><Key.shift><Key.shift><Key.shift><Key.shift><Key.shift>Sales<Key.space><Key.shift><Key.shift><Key.shift><Key.shift><Key.shift><Key.shift><Key.shift><Key.shift><Key.shift><Key.shift><Key.shift><Key.shift><Key.shift><Key.shift><Key.shift><Key.shift><Key.shift><Key.shift><Key.shift>Manager<Key.enter><Key.shift_r><Key.shift_r><Key.shift_r><Key.shift_r>H<Key.shift>R<Key.space><Key.shift><Key.shift><Key.shift><Key.shift><Key.shift><Key.shift>Manager<Key.enter><Key.shift>Accountant<Key.enter>
Screenshot: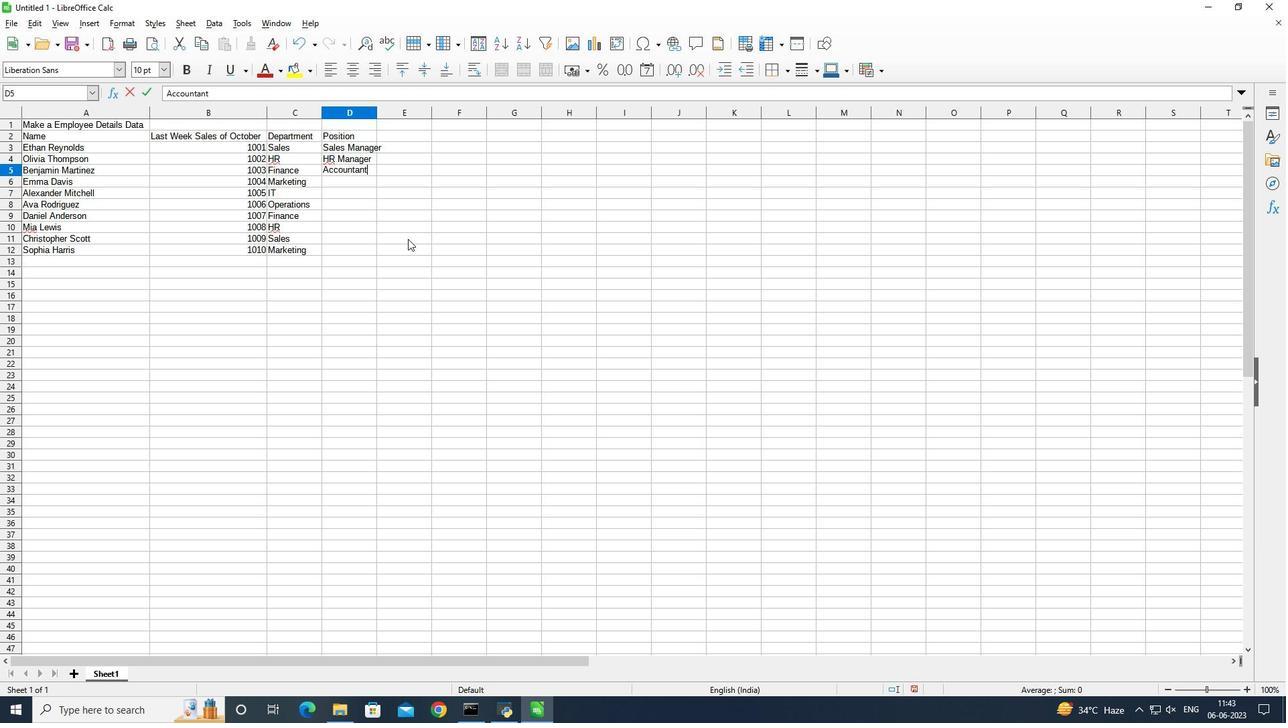 
Action: Mouse moved to (428, 253)
Screenshot: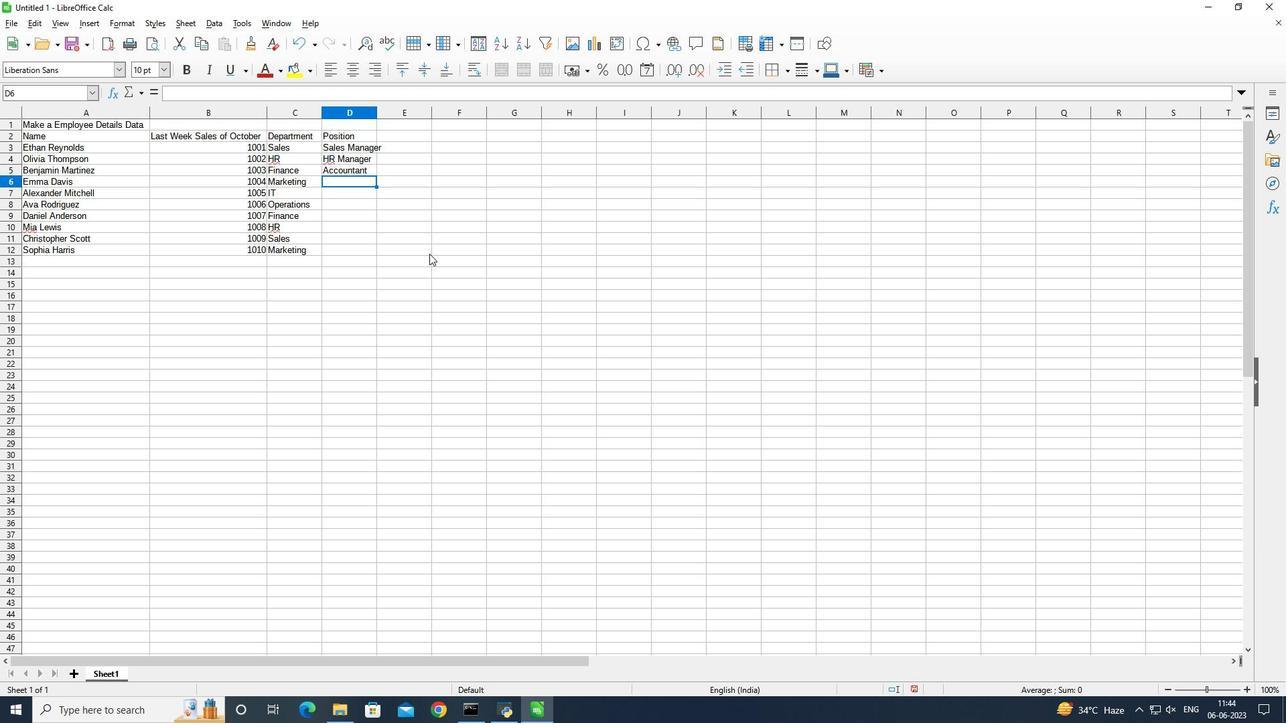 
Action: Key pressed <Key.shift>Marketing<Key.enter>
Screenshot: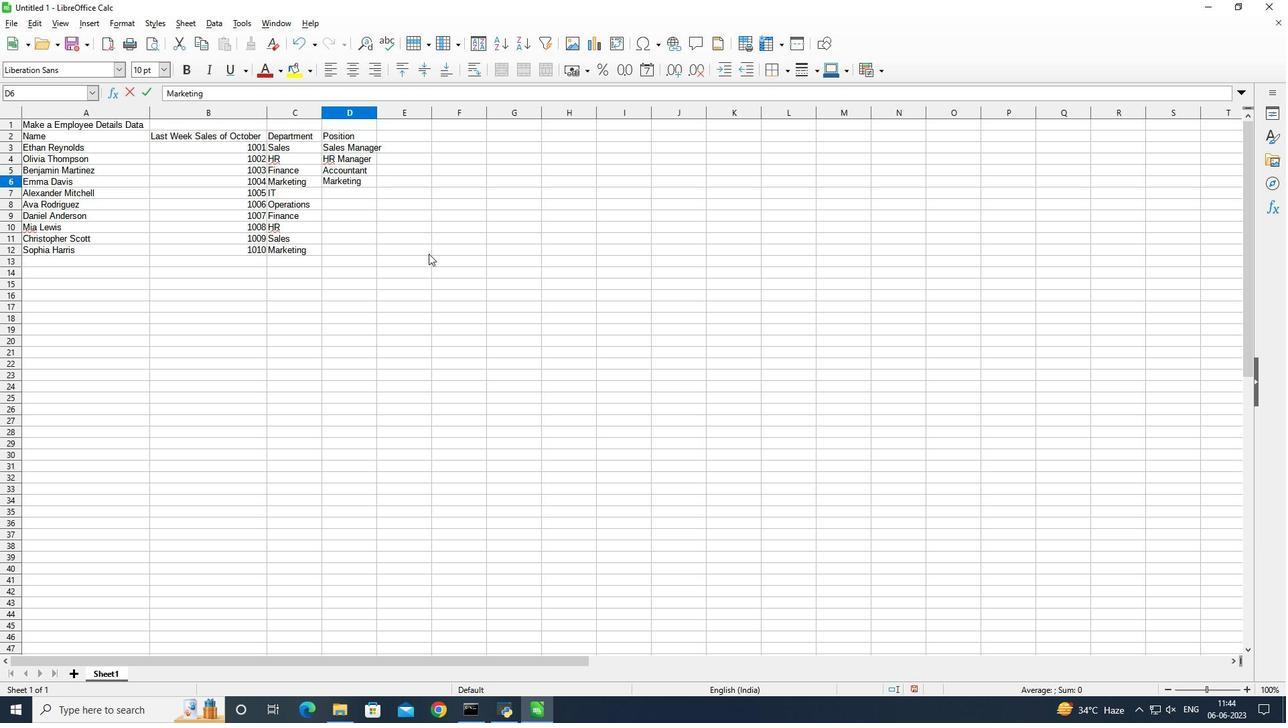 
Action: Mouse moved to (371, 181)
Screenshot: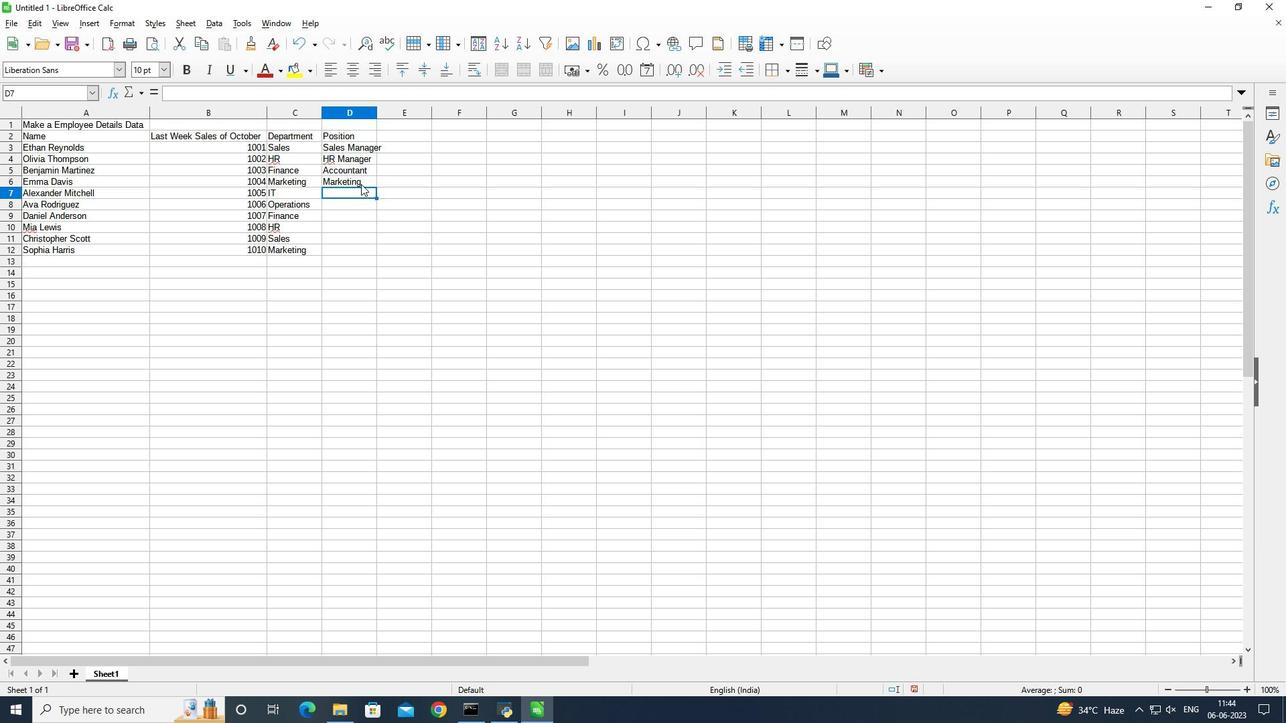 
Action: Mouse pressed left at (371, 181)
Screenshot: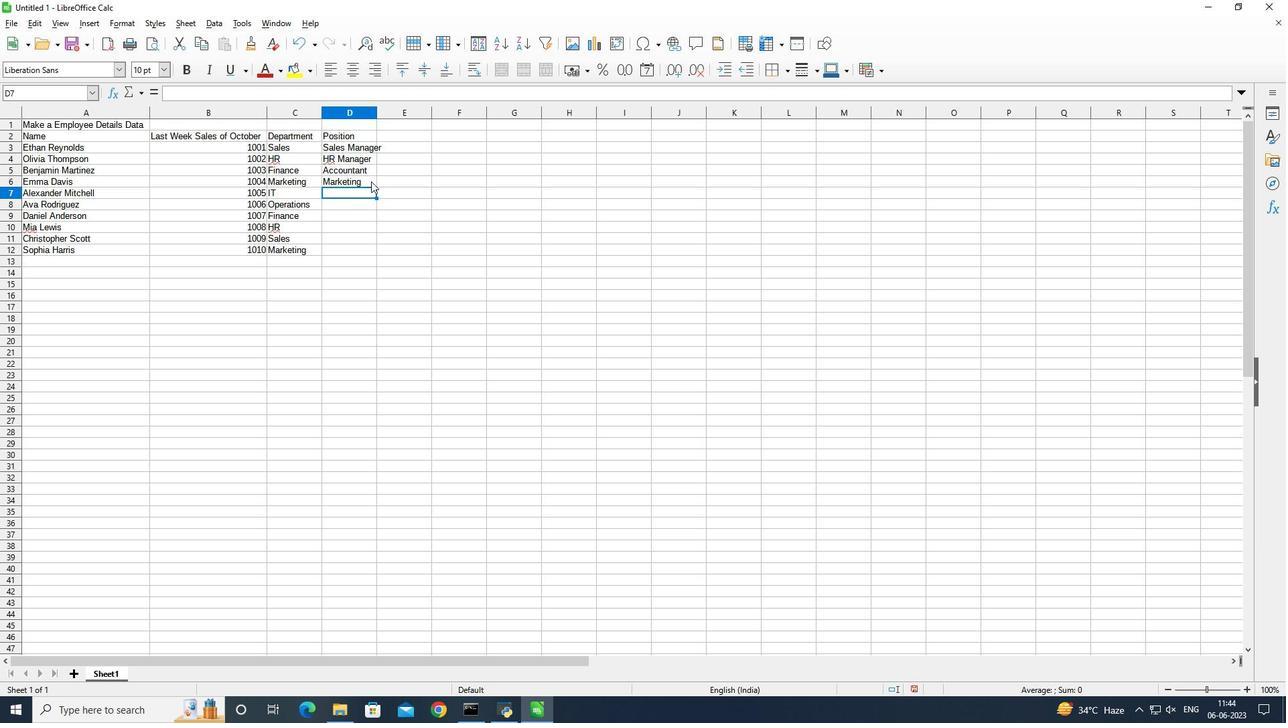 
Action: Mouse pressed left at (371, 181)
Screenshot: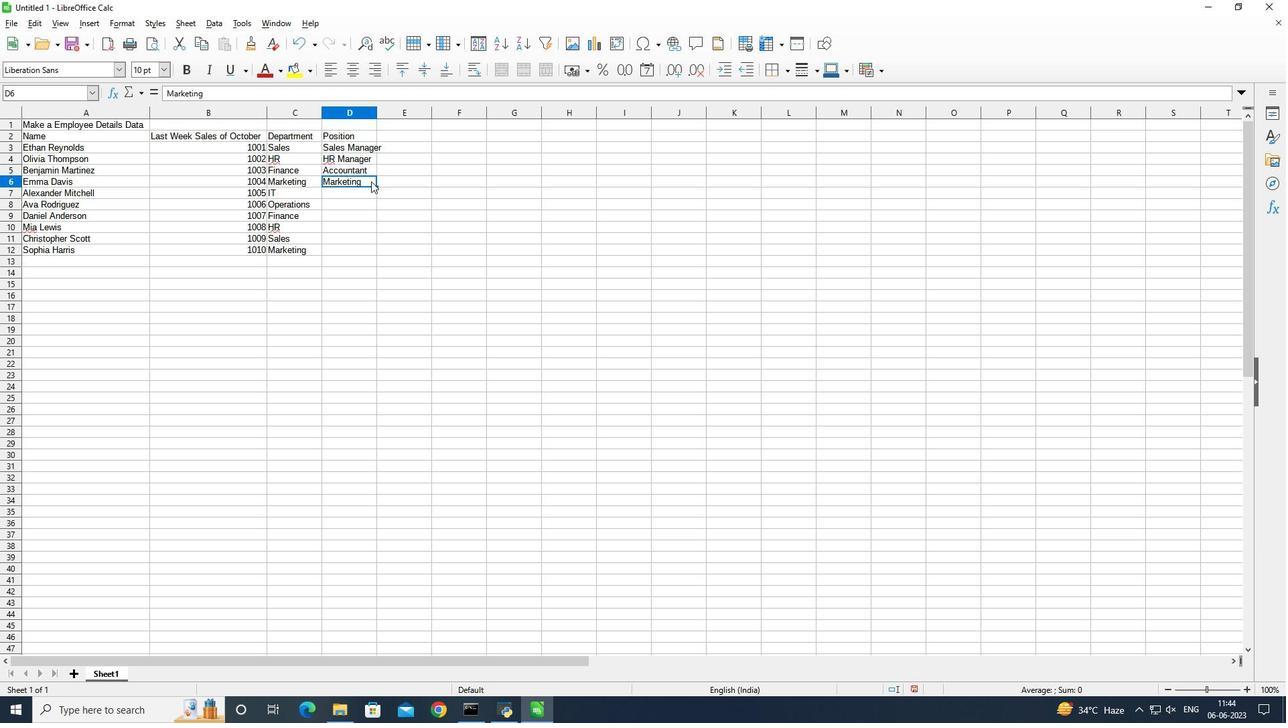 
Action: Key pressed <Key.space><Key.shift>Specialist<Key.enter>
Screenshot: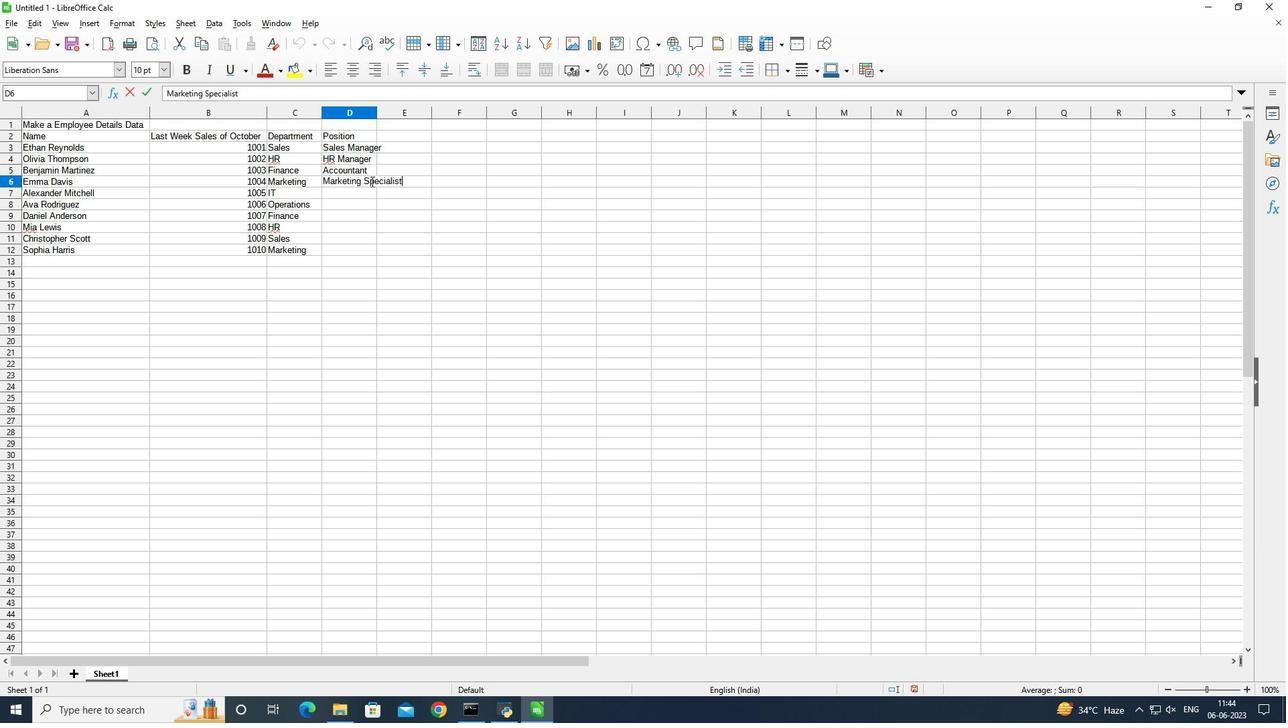 
Action: Mouse moved to (377, 222)
Screenshot: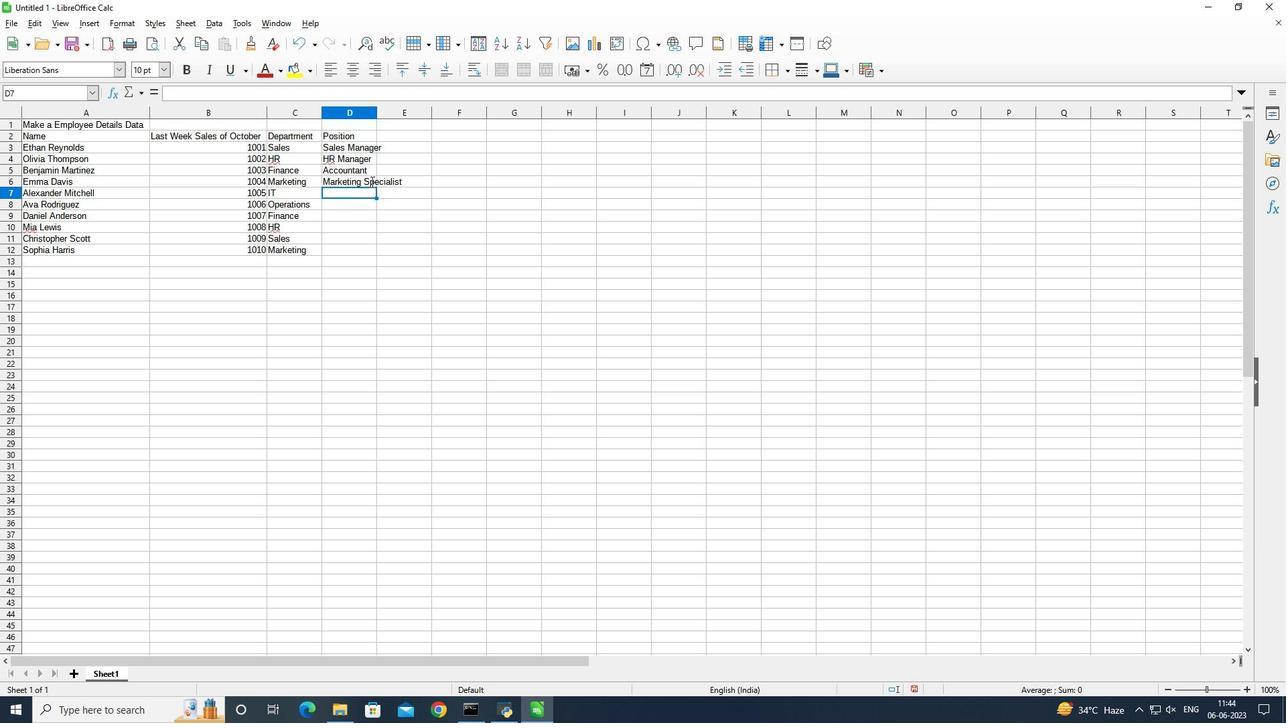 
Action: Key pressed <Key.shift>IT<Key.space><Key.shift>Specialist<Key.enter><Key.shift>Operations<Key.space><Key.shift>Manager<Key.enter><Key.shift>Financial<Key.space><Key.shift>Analyst<Key.enter><Key.shift>HR<Key.space><Key.shift>Assistant<Key.enter><Key.shift>Sales<Key.space><Key.shift><Key.shift><Key.shift><Key.shift><Key.shift><Key.shift><Key.shift><Key.shift><Key.shift><Key.shift><Key.shift>Representatv<Key.backspace>ive<Key.enter>
Screenshot: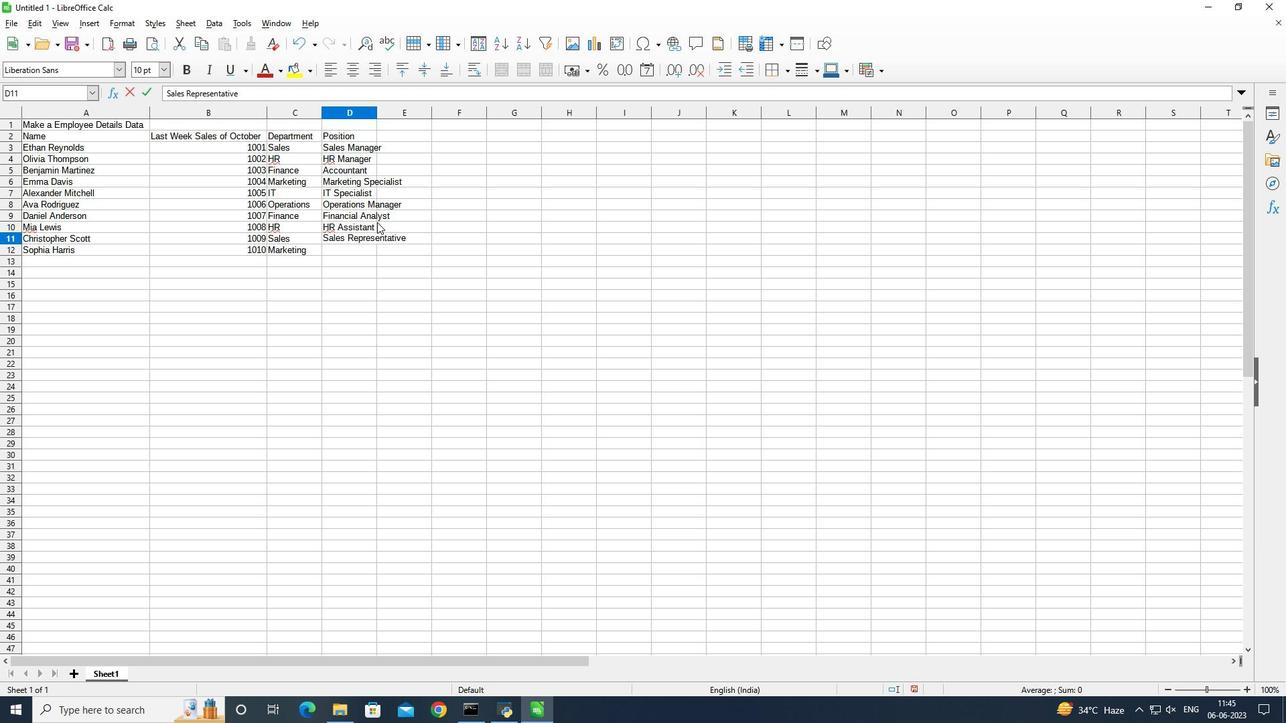
Action: Mouse moved to (405, 306)
Screenshot: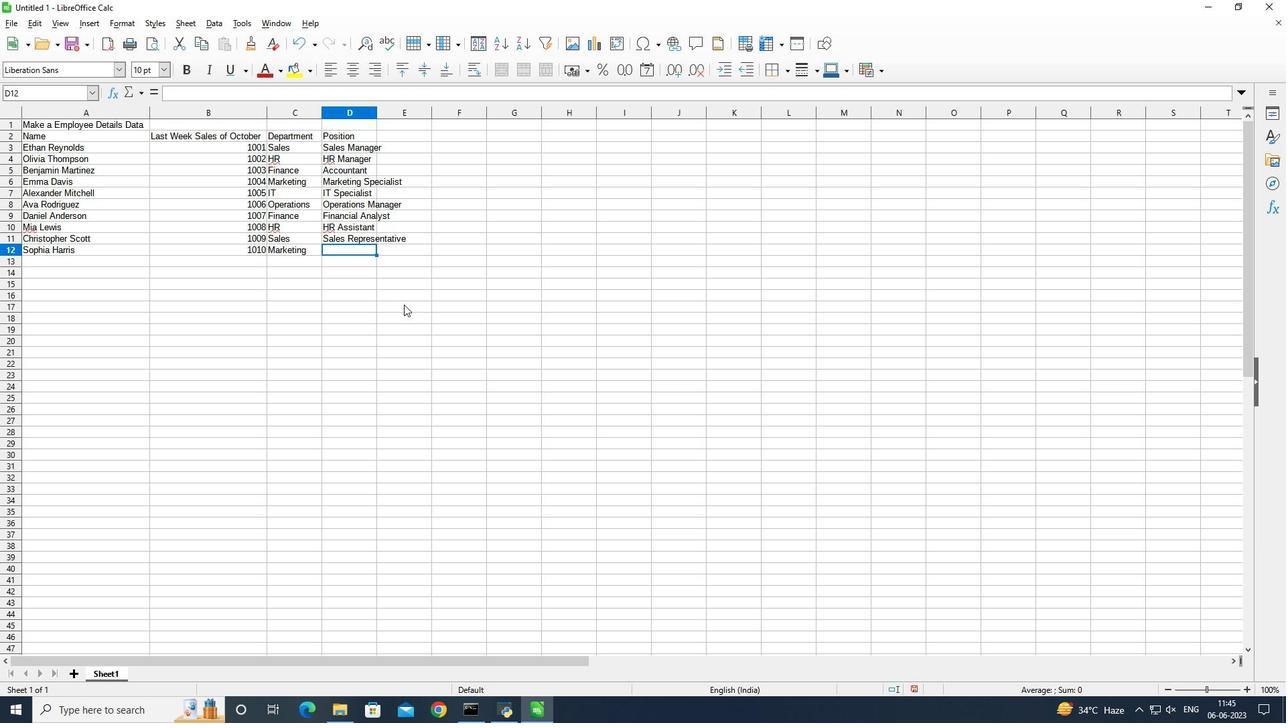 
Action: Key pressed <Key.shift><Key.shift>Mar
Screenshot: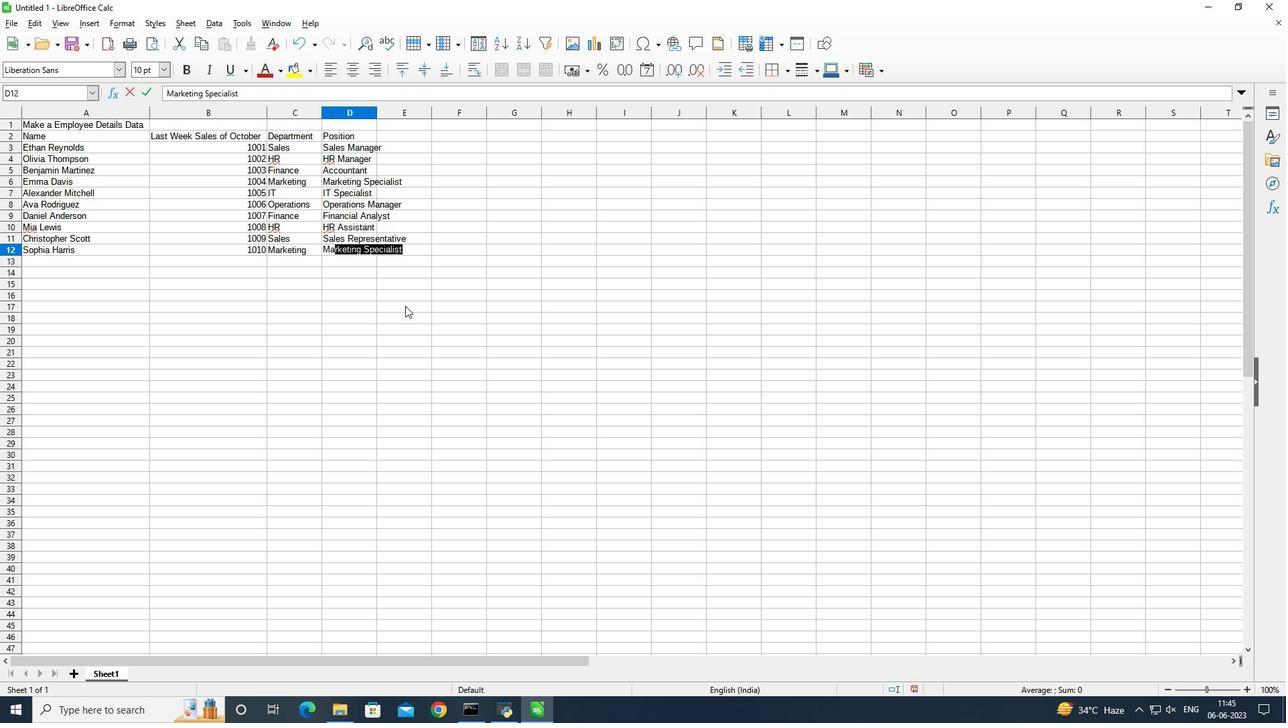 
Action: Mouse moved to (406, 306)
Screenshot: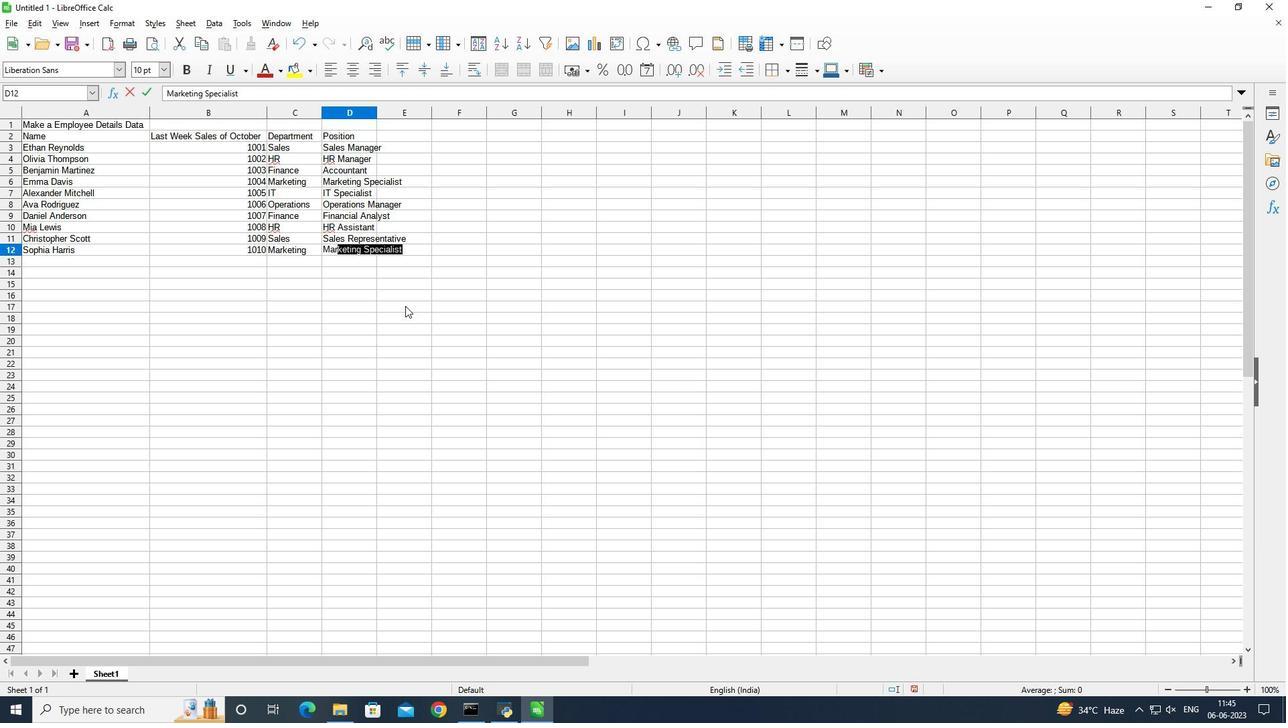 
Action: Key pressed keting<Key.space><Key.shift><Key.shift><Key.shift>Assistant<Key.enter>
Screenshot: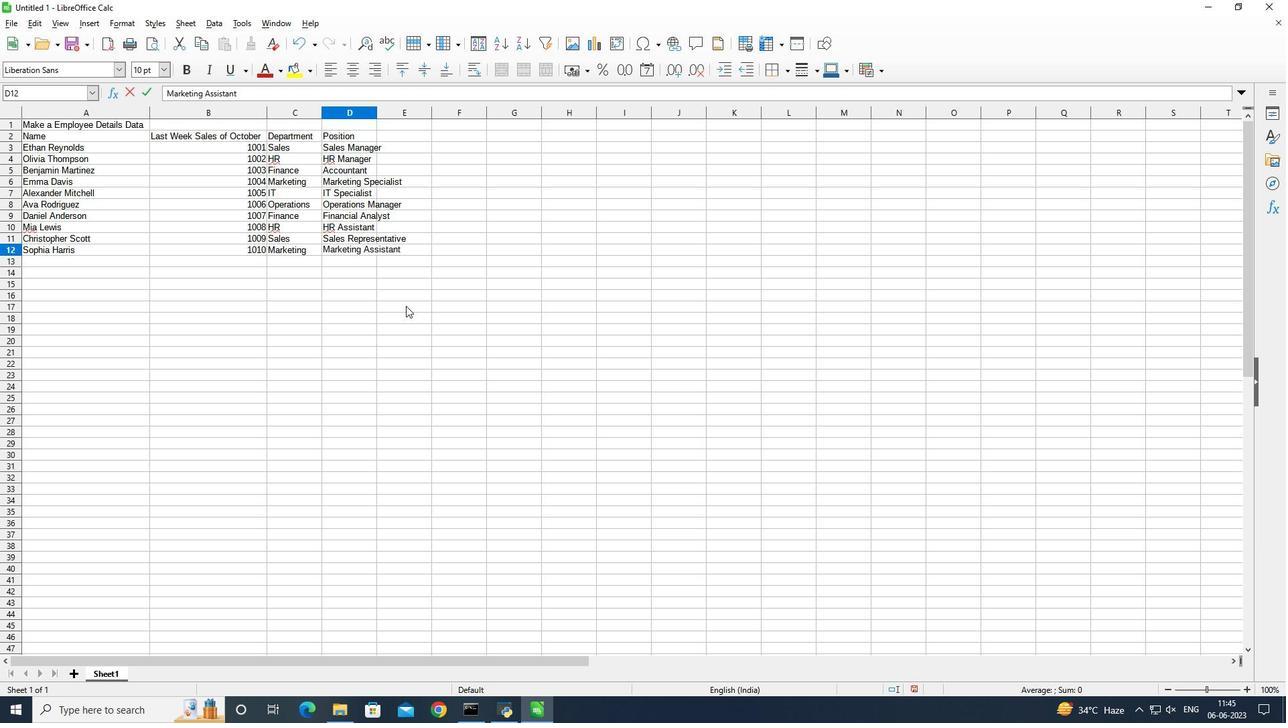 
Action: Mouse moved to (375, 114)
Screenshot: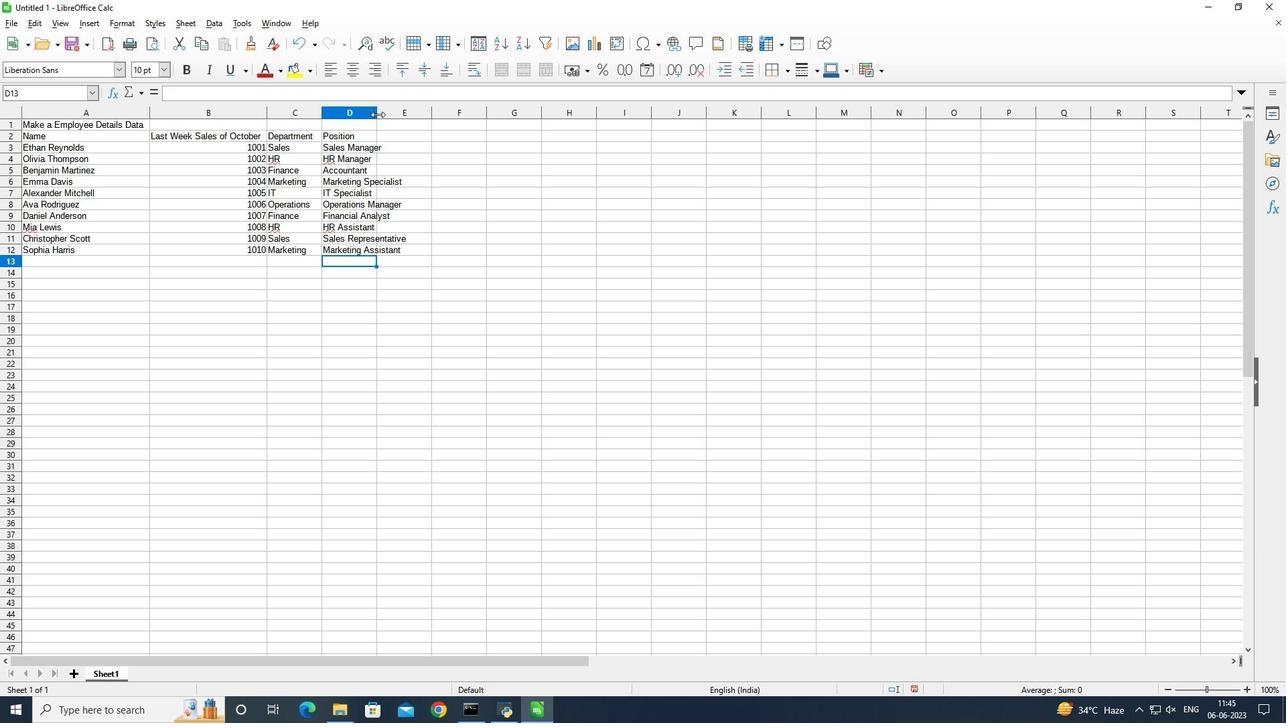 
Action: Mouse pressed left at (375, 114)
Screenshot: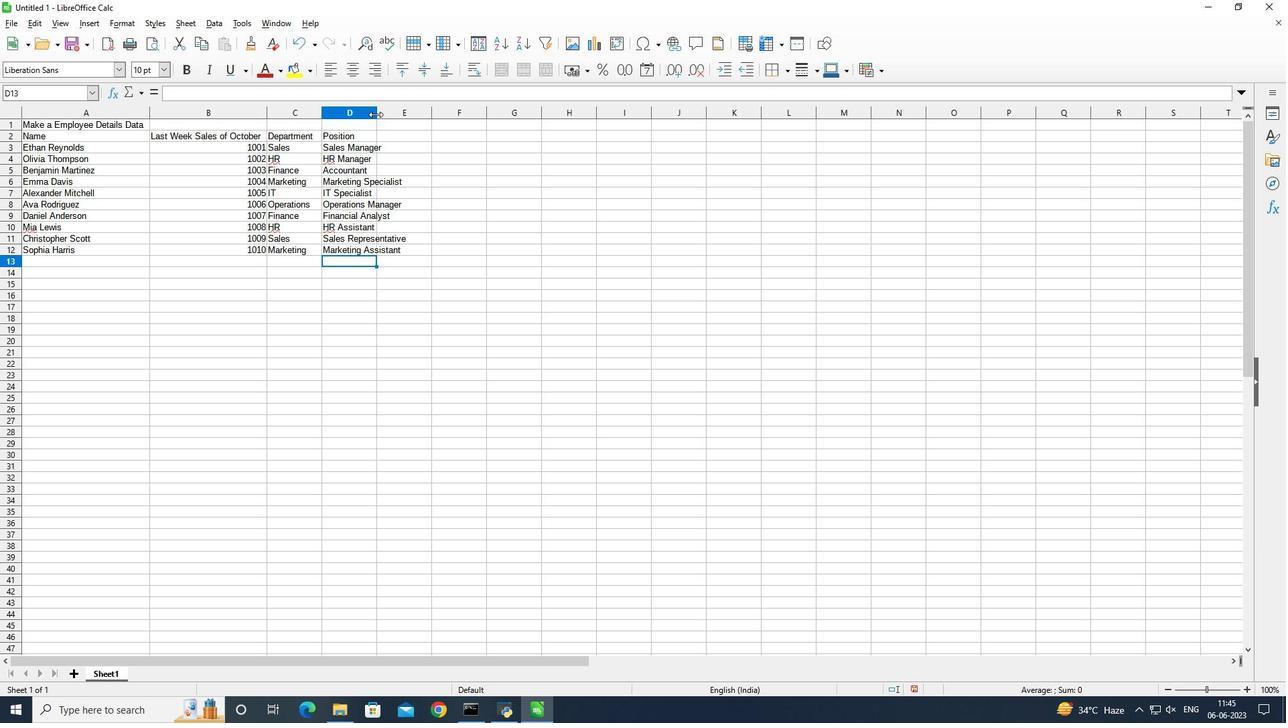 
Action: Mouse pressed left at (375, 114)
Screenshot: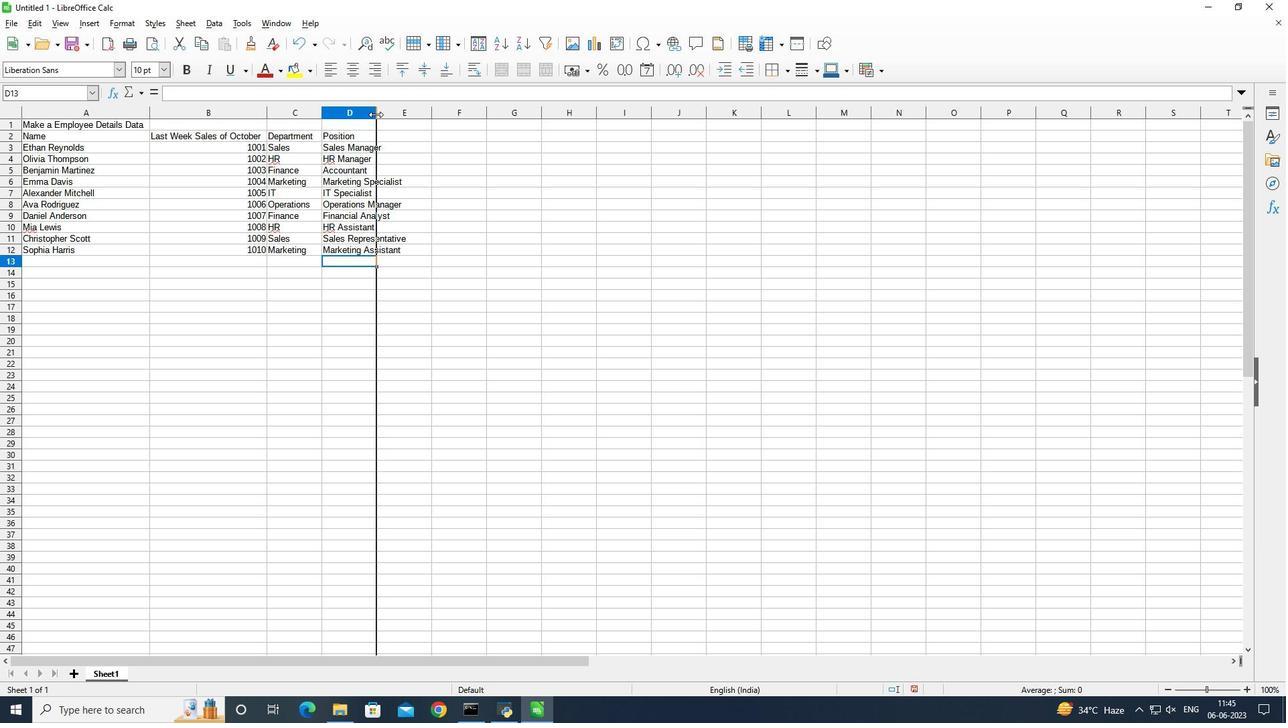 
Action: Mouse moved to (424, 139)
Screenshot: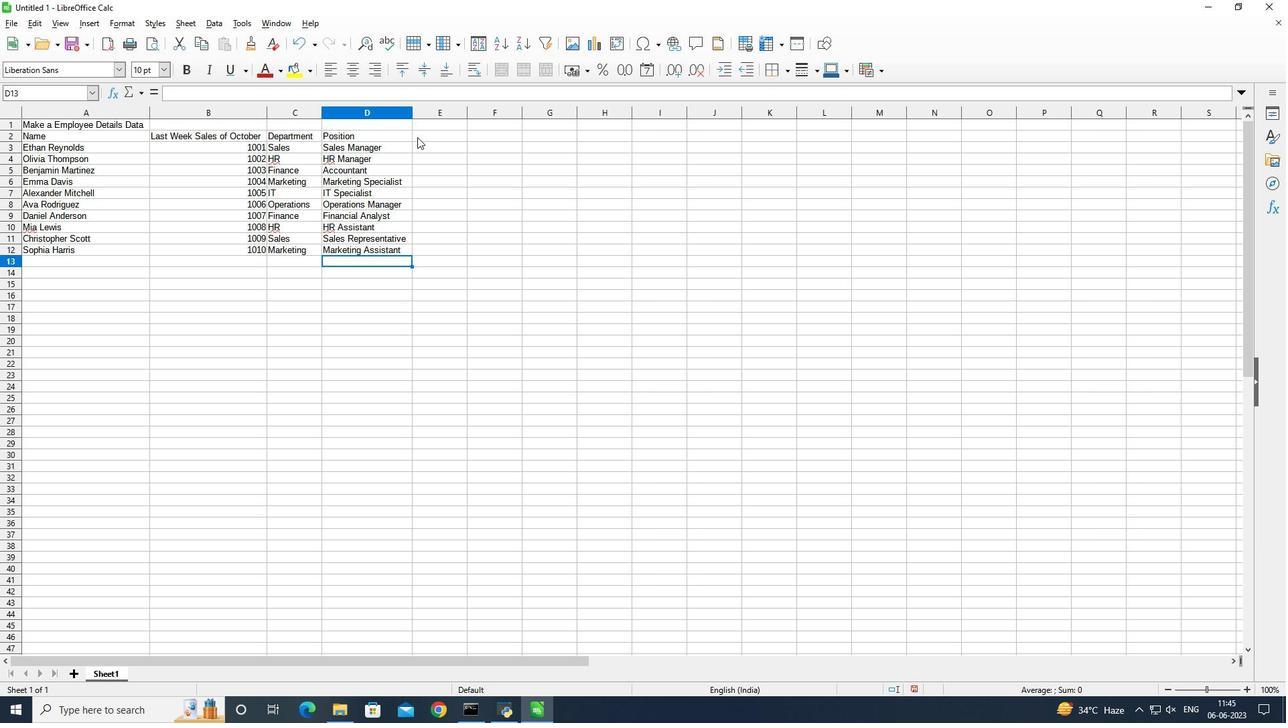 
Action: Mouse pressed left at (424, 139)
Screenshot: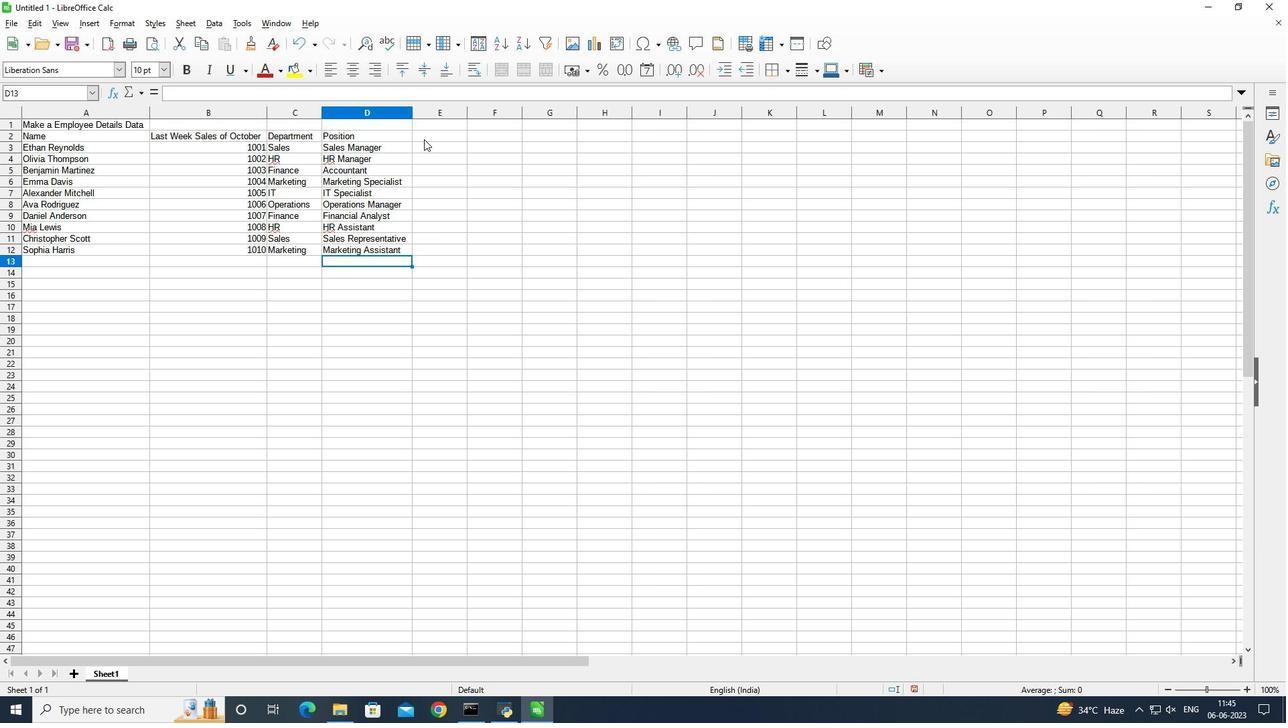 
Action: Mouse moved to (509, 261)
Screenshot: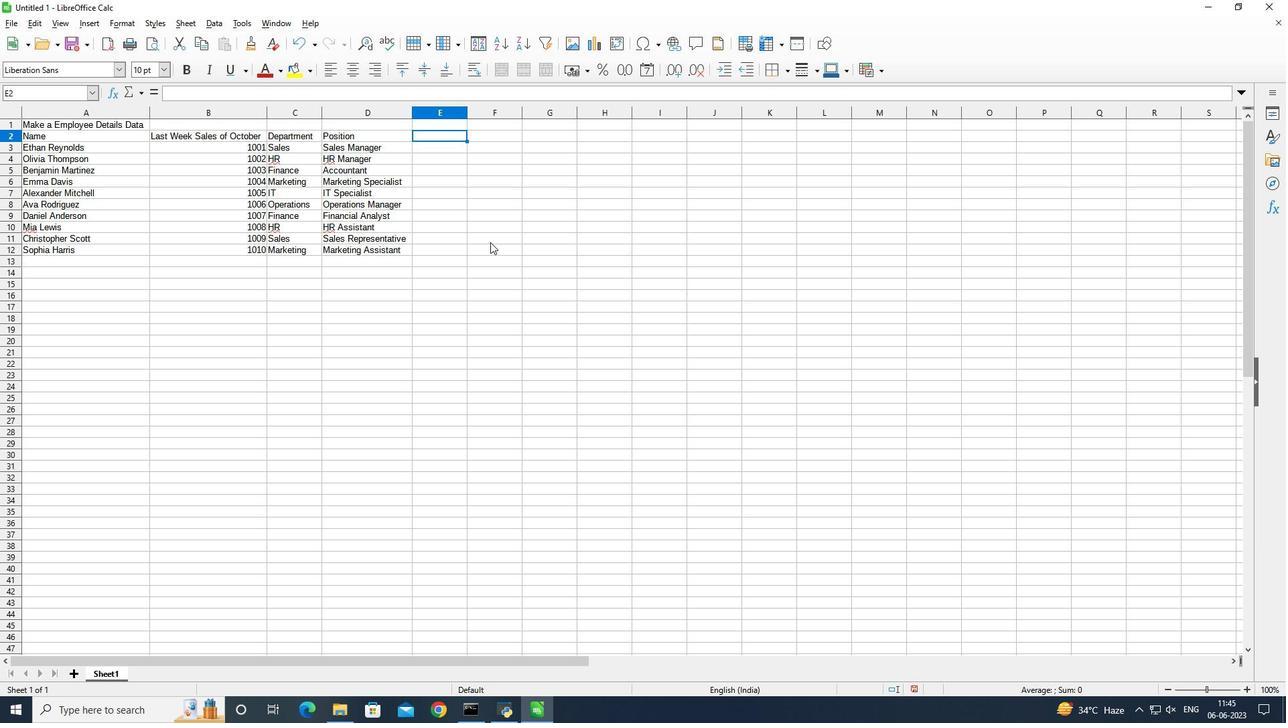 
Action: Key pressed <Key.shift>Salary<Key.space><Key.shift_r><Key.shift_r><Key.shift_r><Key.shift_r><Key.shift_r><Key.shift_r><Key.shift_r>(<Key.shift_r><Key.shift_r><Key.shift_r><Key.shift_r><Key.shift_r><Key.shift_r><Key.shift_r><Key.shift_r><Key.shift_r><Key.shift_r><Key.shift_r><Key.shift_r><Key.shift_r><Key.shift_r><Key.shift_r><Key.shift_r><Key.shift_r><Key.shift_r><Key.shift_r>U<Key.shift>SD<Key.shift_r><Key.shift_r><Key.shift_r>)
Screenshot: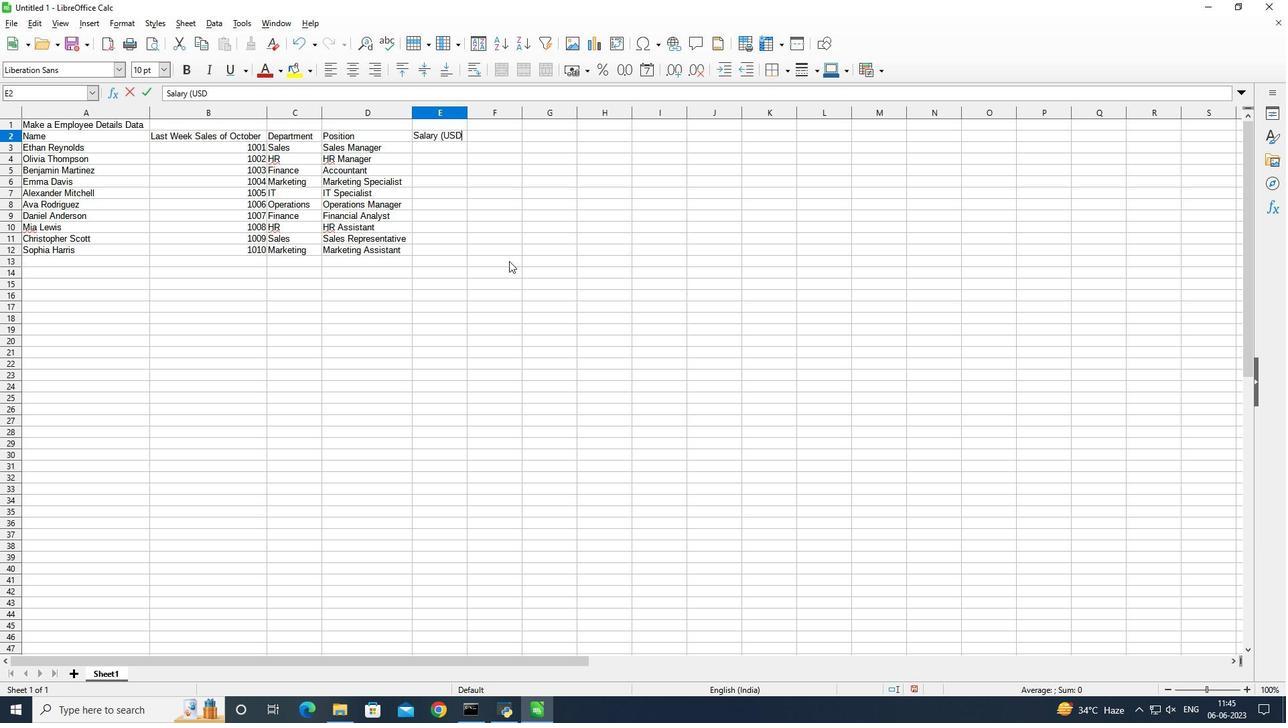 
Action: Mouse moved to (498, 266)
Screenshot: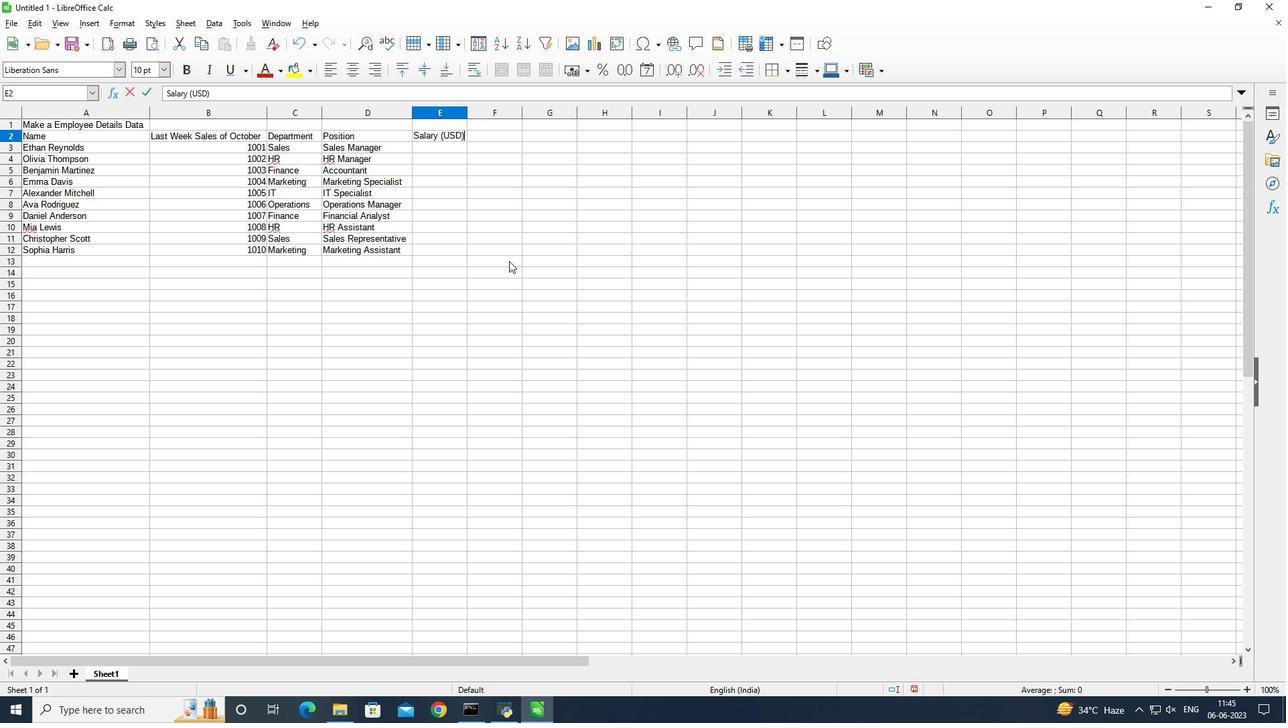 
Action: Key pressed <Key.enter>
Screenshot: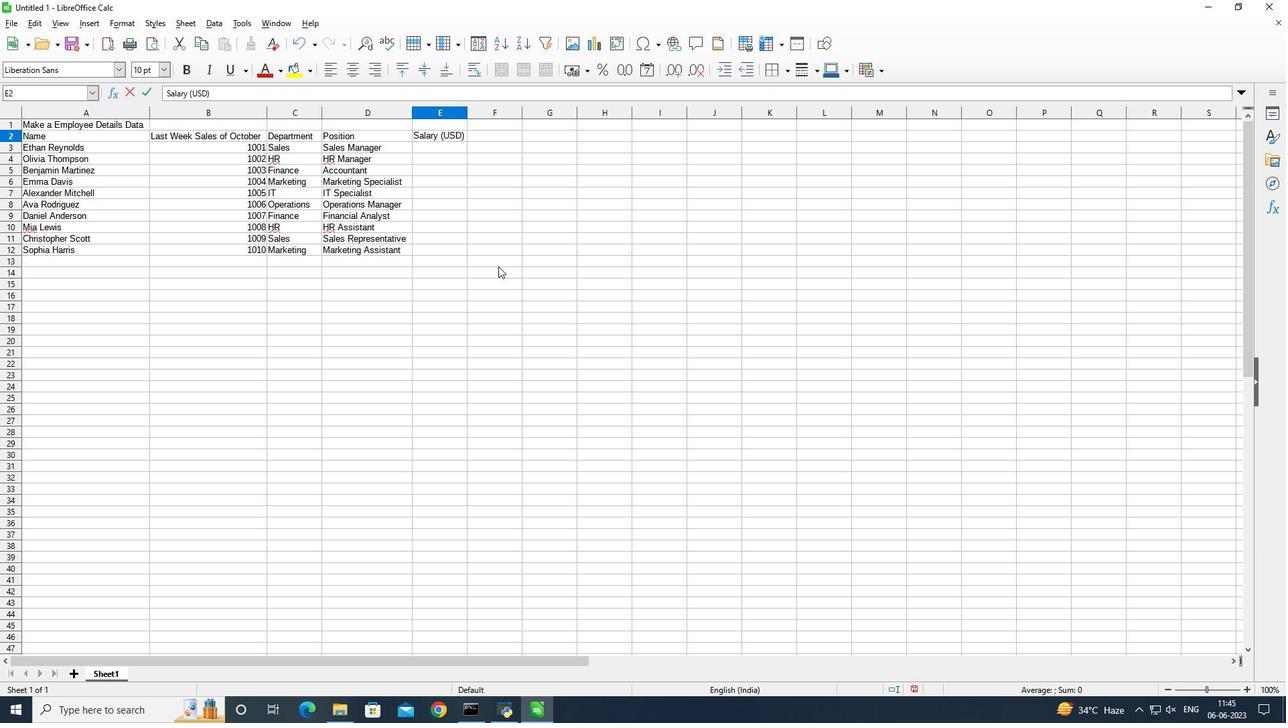 
Action: Mouse moved to (1062, 333)
Screenshot: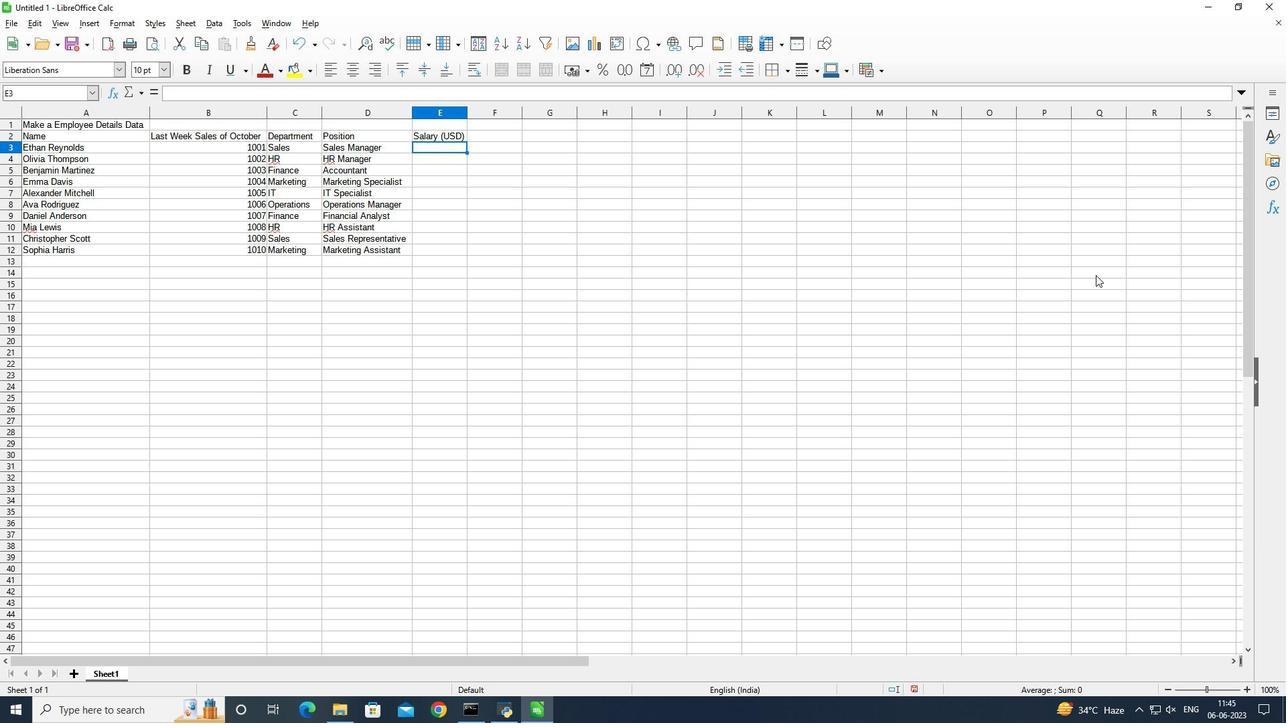 
Action: Key pressed 5000<Key.enter>4500<Key.enter>4000<Key.enter>3800<Key.enter>4200<Key.enter>5200<Key.enter>3800<Key.enter>2800<Key.enter>3200<Key.enter>25000<Key.backspace><Key.enter>
Screenshot: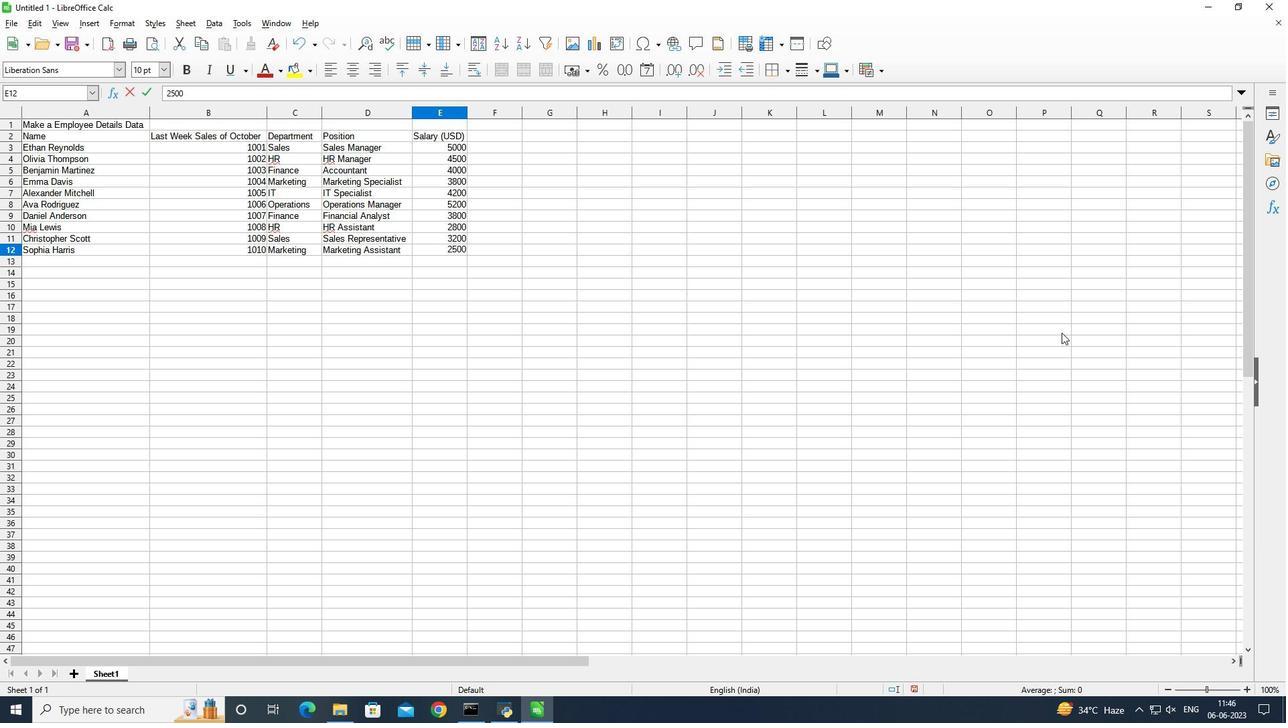 
Action: Mouse moved to (478, 137)
Screenshot: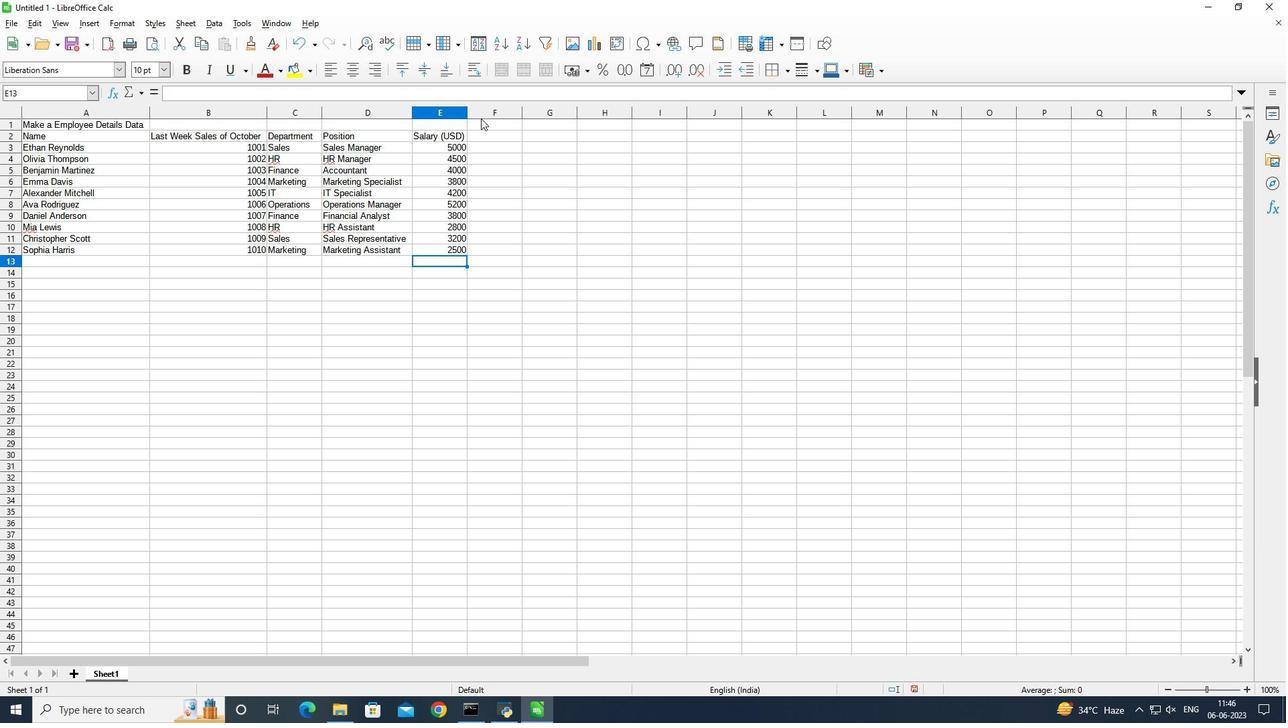 
Action: Mouse pressed left at (478, 137)
Screenshot: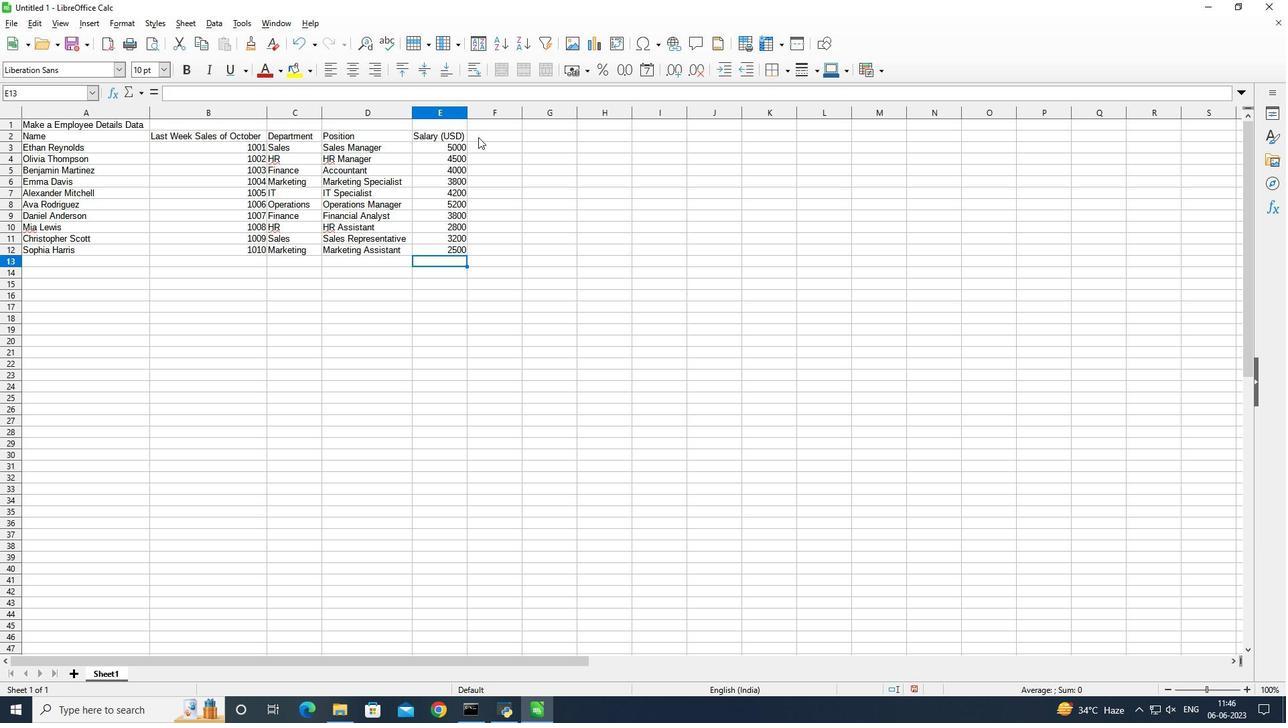 
Action: Mouse moved to (590, 233)
Screenshot: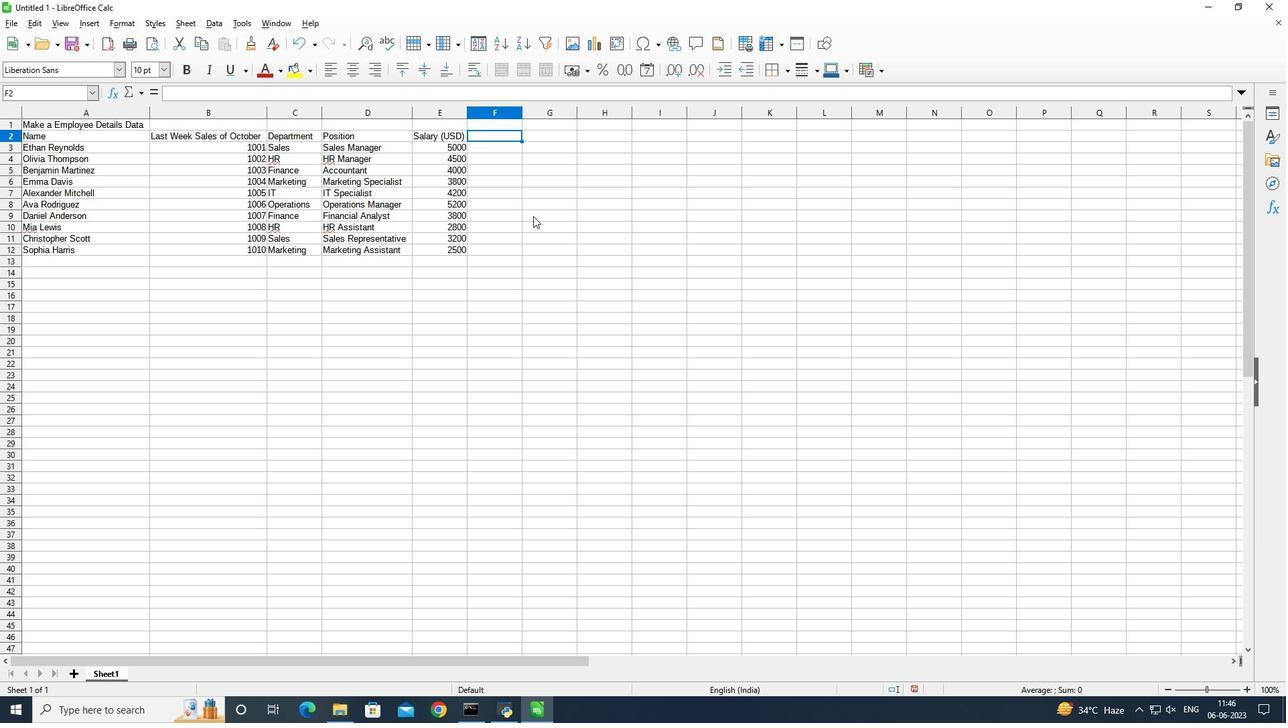 
Action: Key pressed <Key.shift>Start<Key.space><Key.shift><Key.shift><Key.shift><Key.shift><Key.shift><Key.shift>Date<Key.enter>1/15/2020<Key.enter>7/1/2019<Key.enter>3/10/2021<Key.enter>2/5/2022<Key.enter>1130<Key.backspace><Key.backspace>/30/2018<Key.enter>6/15/2020<Key.enter>9/1/2024<Key.enter>4/20/2022<Key.enter>2/10/2019<Key.enter>9/50<Key.backspace>/2022<Key.enter>
Screenshot: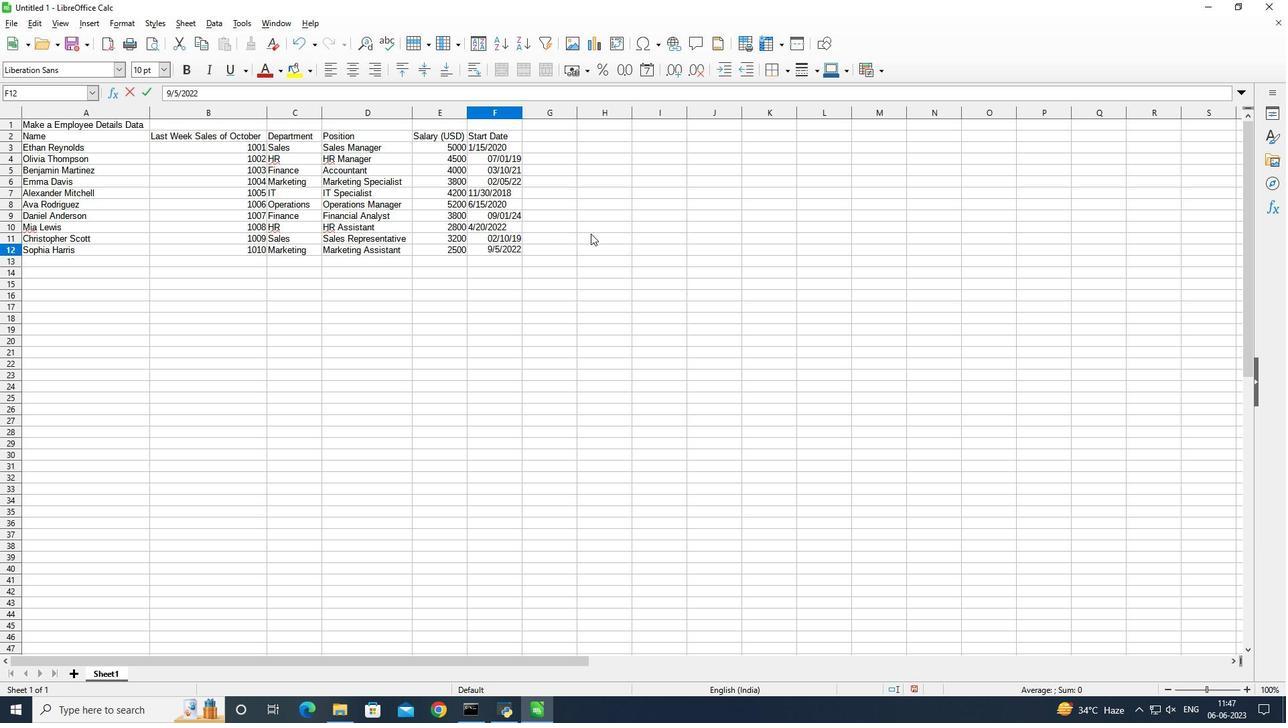 
Action: Mouse moved to (521, 111)
Screenshot: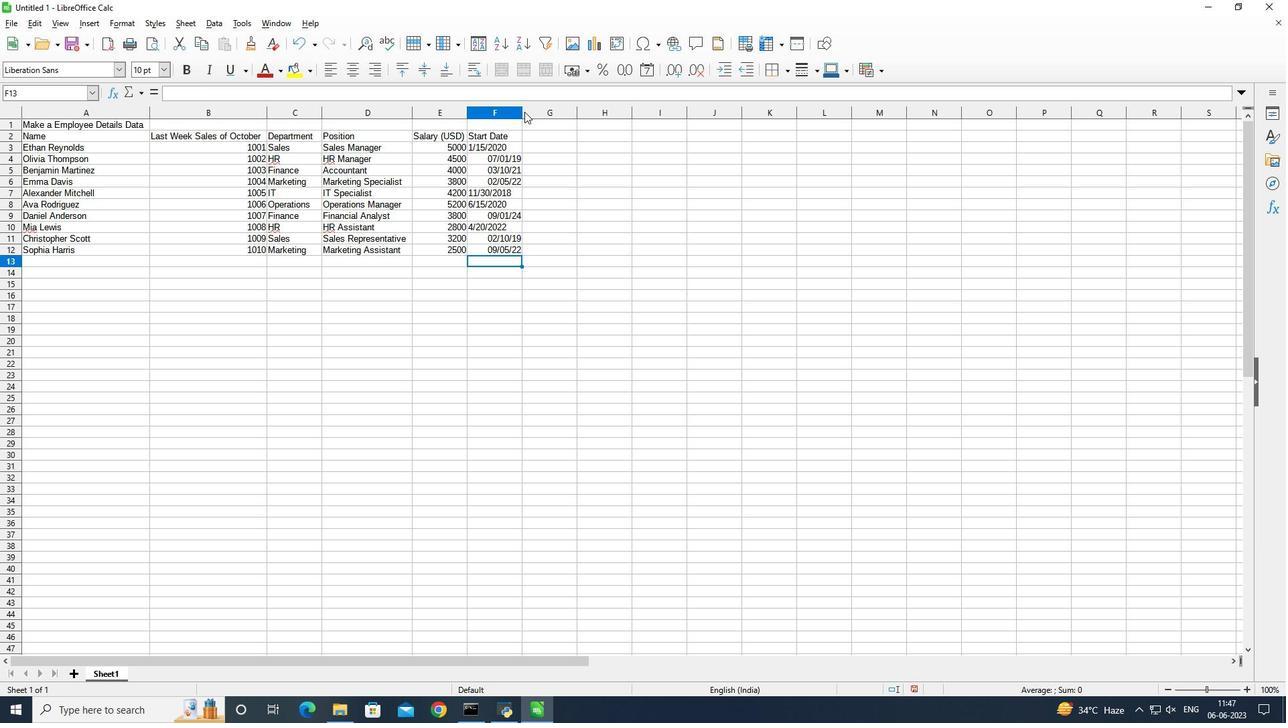 
Action: Mouse pressed left at (521, 111)
Screenshot: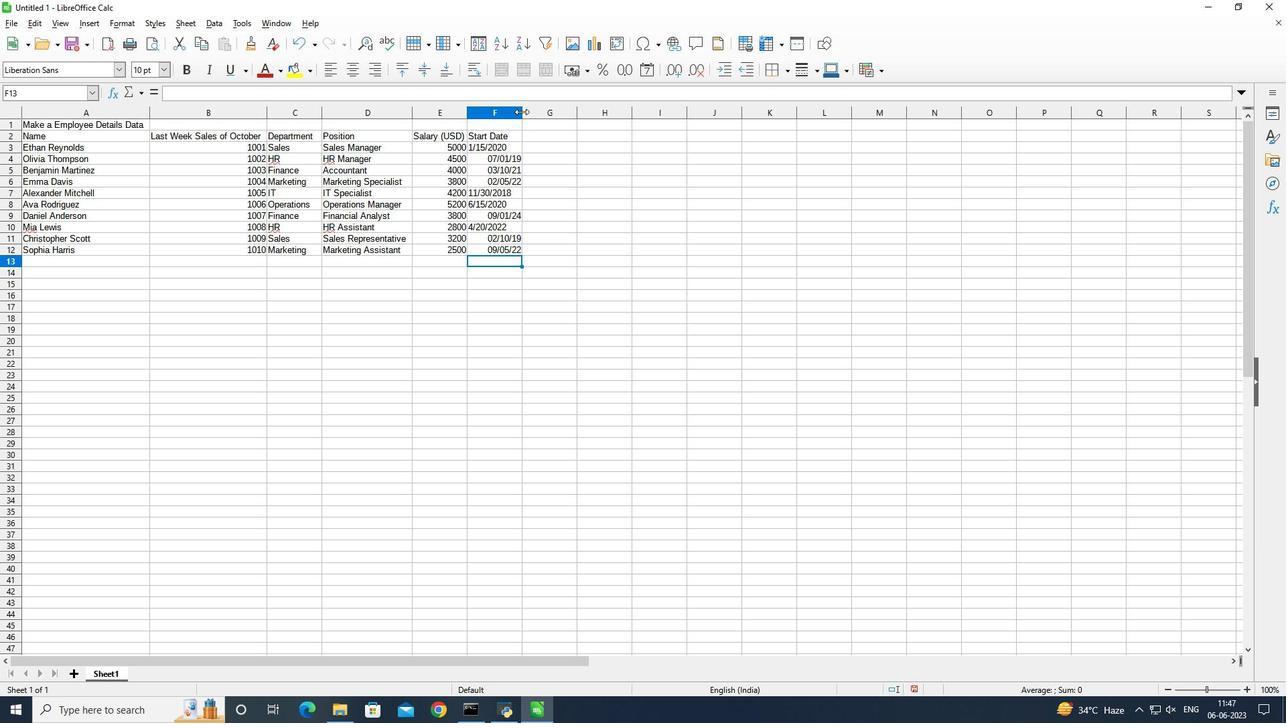 
Action: Mouse pressed left at (521, 111)
Screenshot: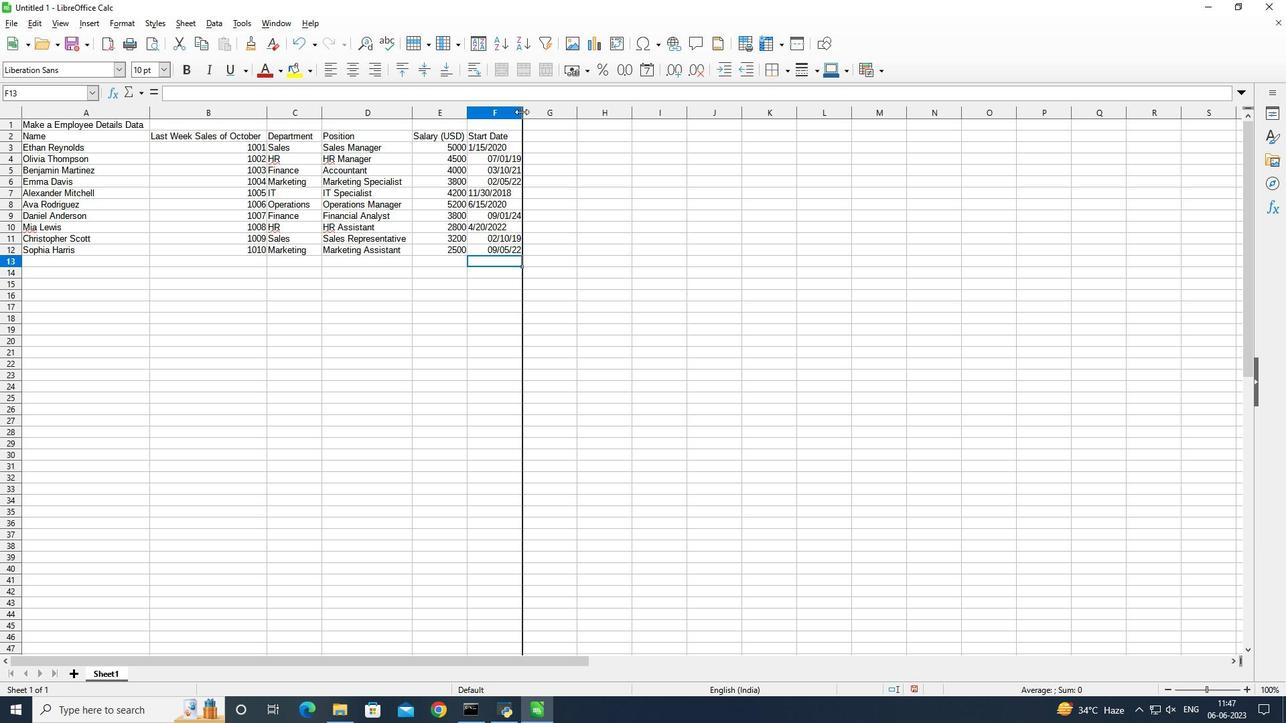 
Action: Mouse moved to (517, 113)
Screenshot: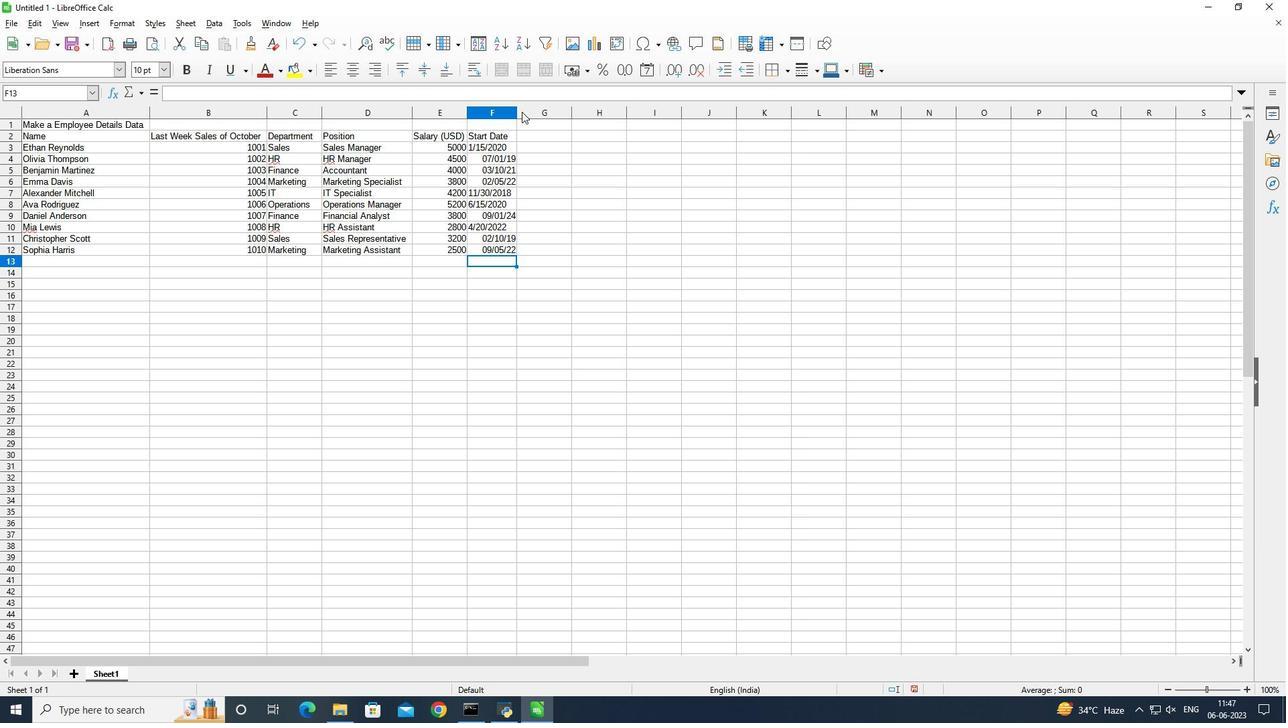 
Action: Mouse pressed left at (517, 113)
Screenshot: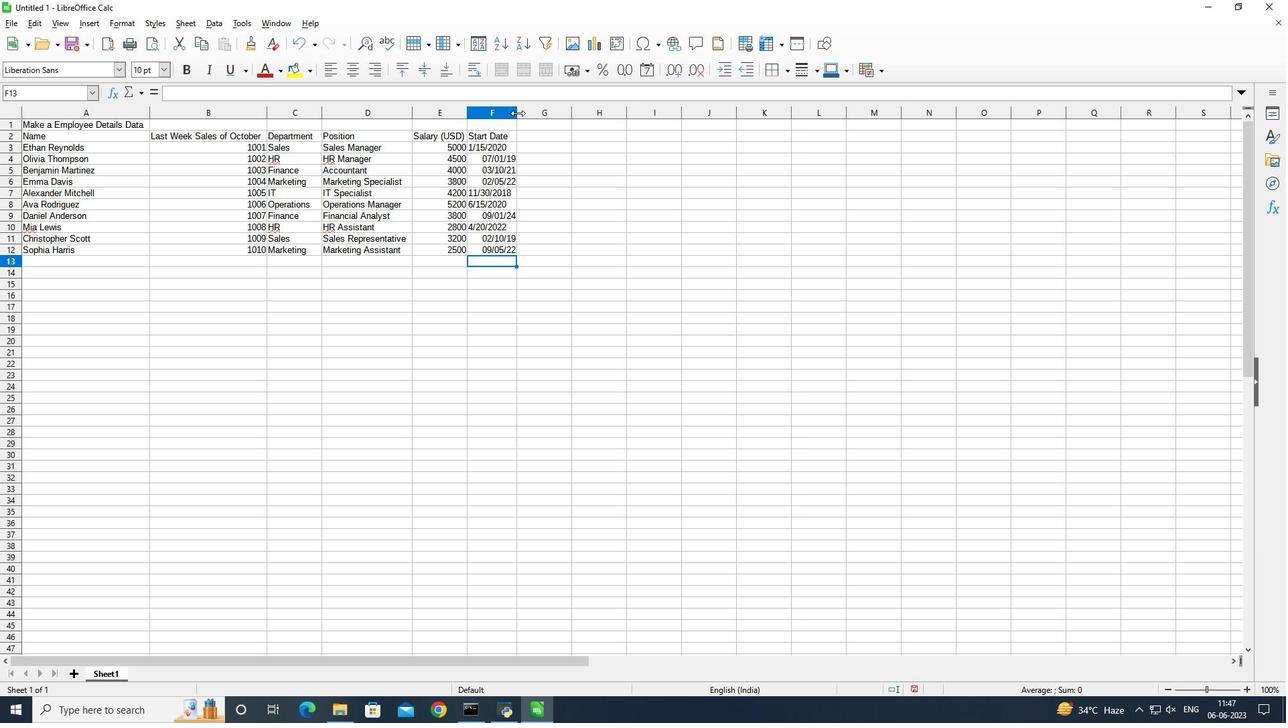 
Action: Mouse moved to (502, 245)
Screenshot: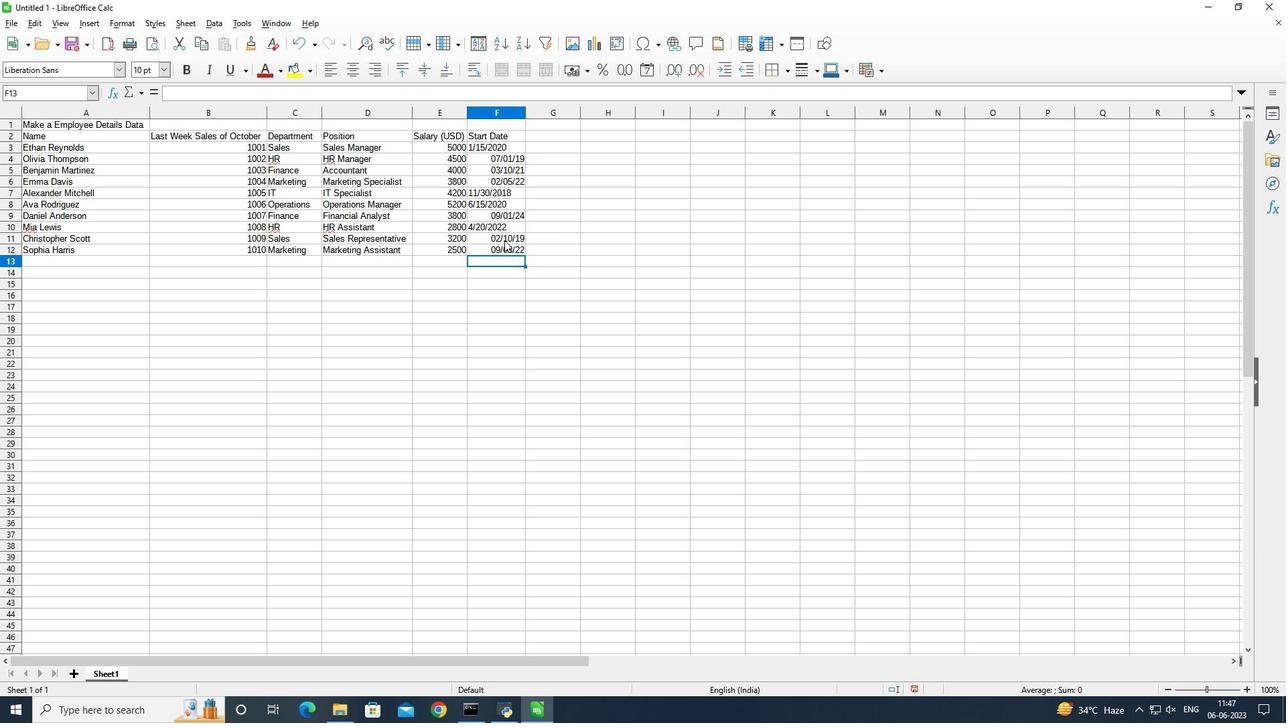
Action: Mouse pressed left at (502, 245)
Screenshot: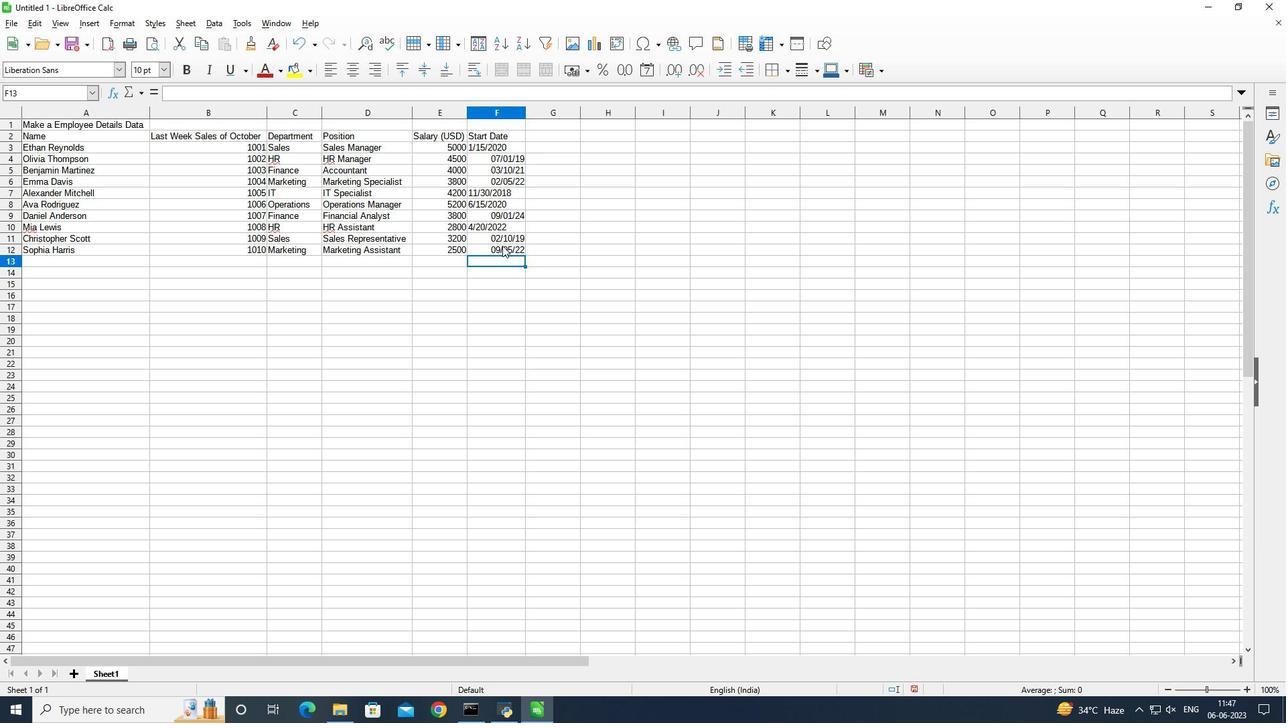 
Action: Mouse moved to (18, 24)
Screenshot: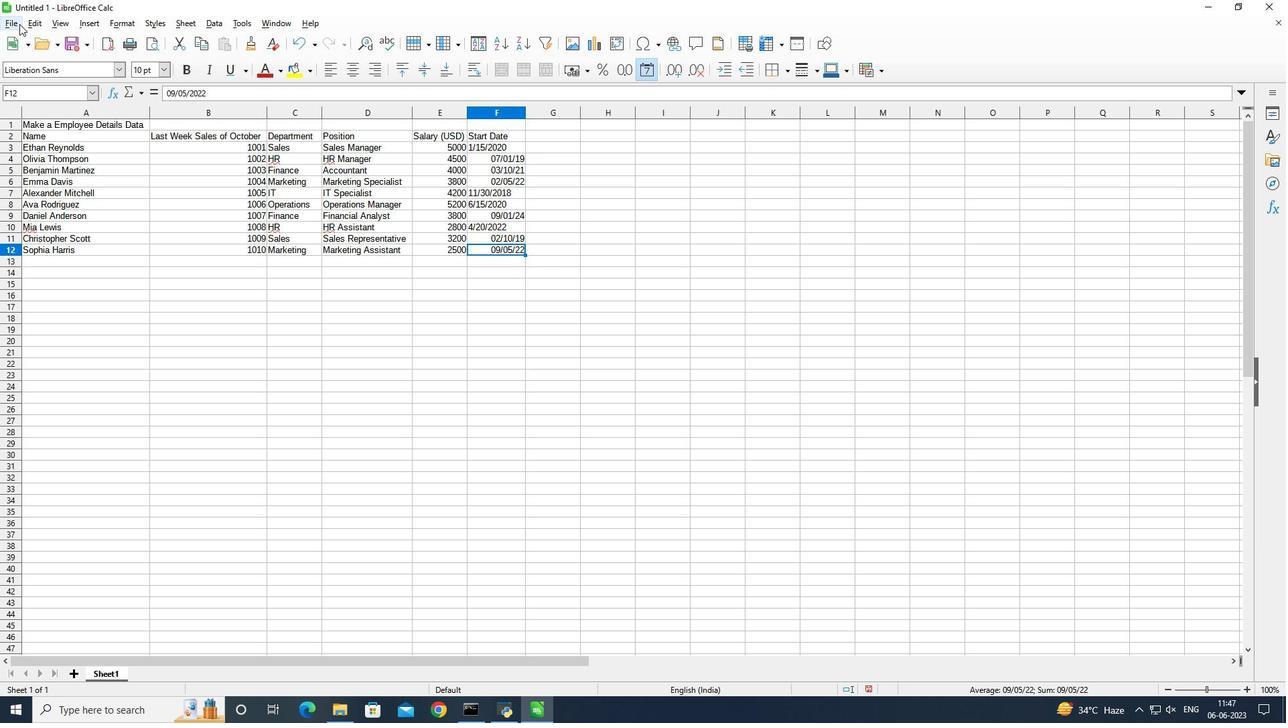 
Action: Mouse pressed left at (18, 24)
Screenshot: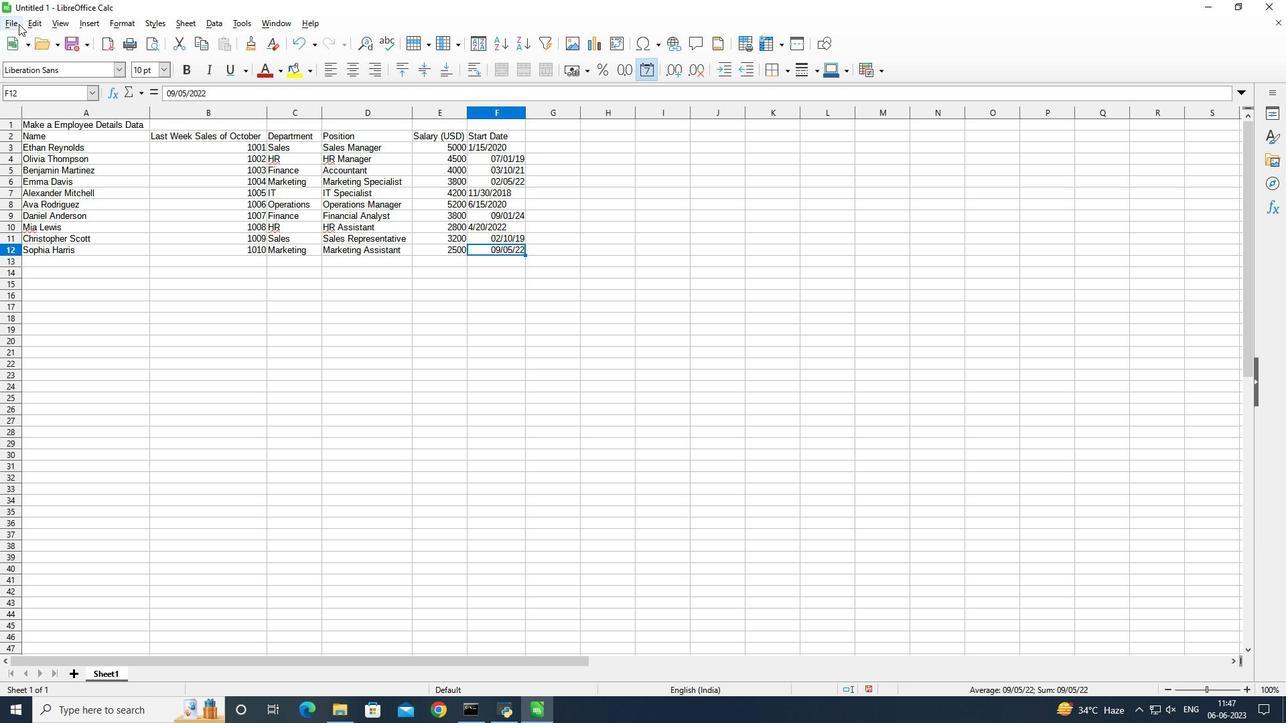 
Action: Mouse moved to (52, 196)
Screenshot: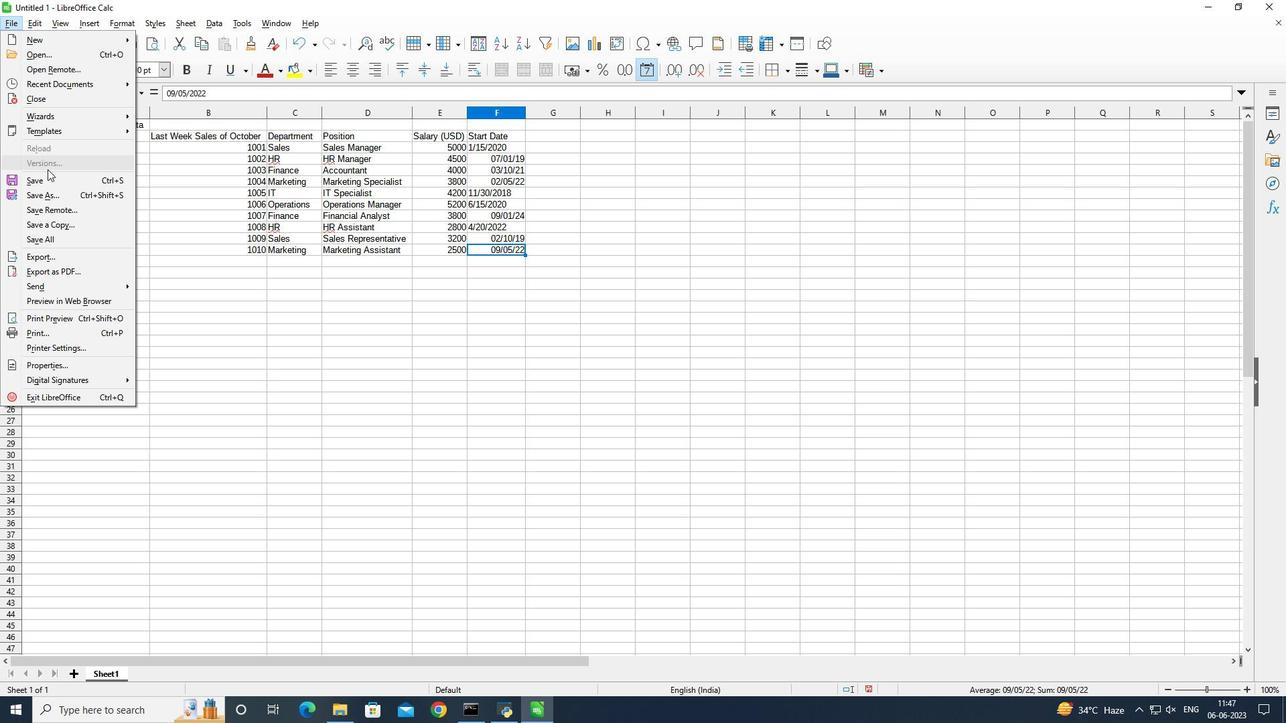 
Action: Mouse pressed left at (52, 196)
Screenshot: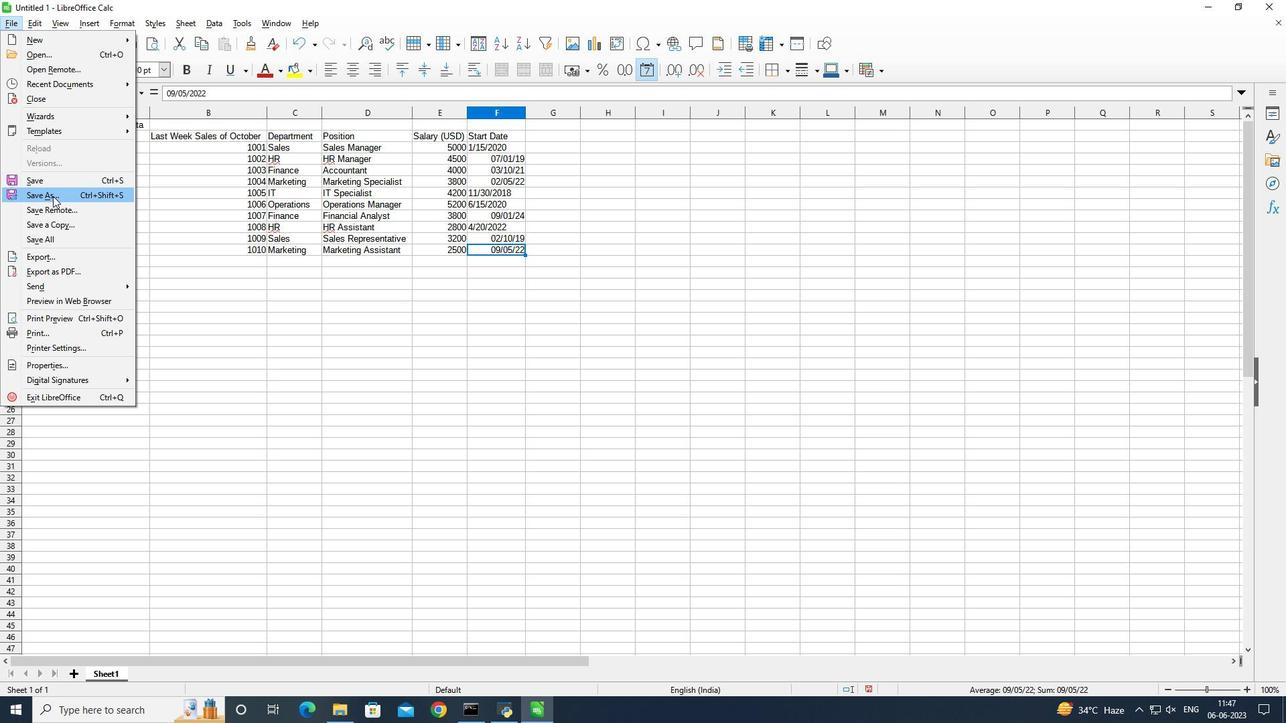 
Action: Mouse moved to (355, 350)
Screenshot: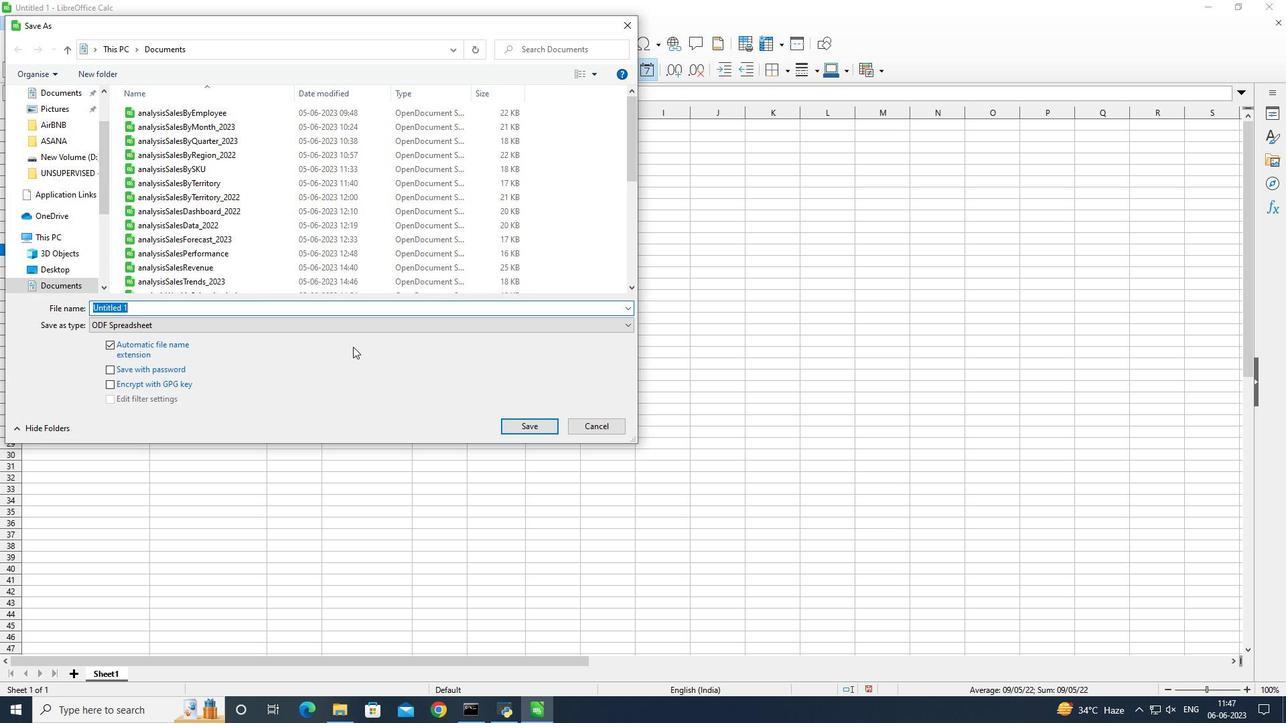 
Action: Key pressed <Key.shift>auditing<Key.shift><Key.shift><Key.shift>Sales<Key.shift>By<Key.shift><Key.shift><Key.shift>Category<Key.enter>
Screenshot: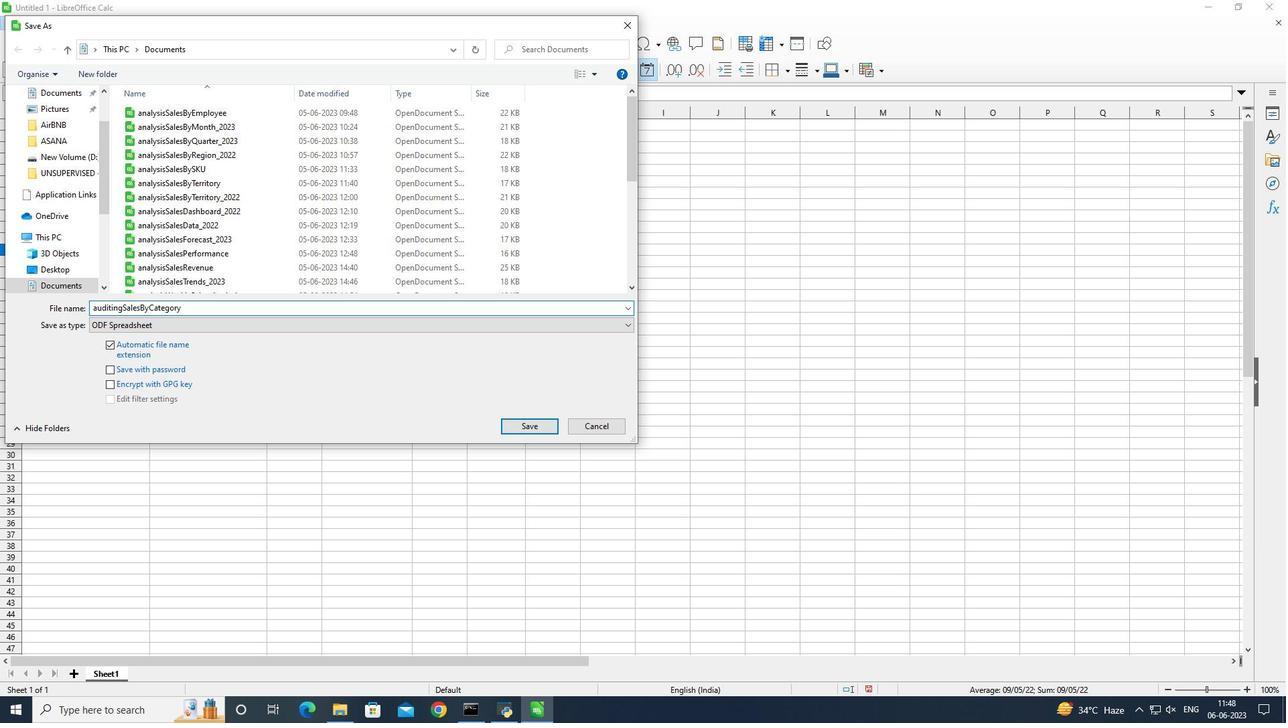 
Action: Mouse moved to (509, 247)
Screenshot: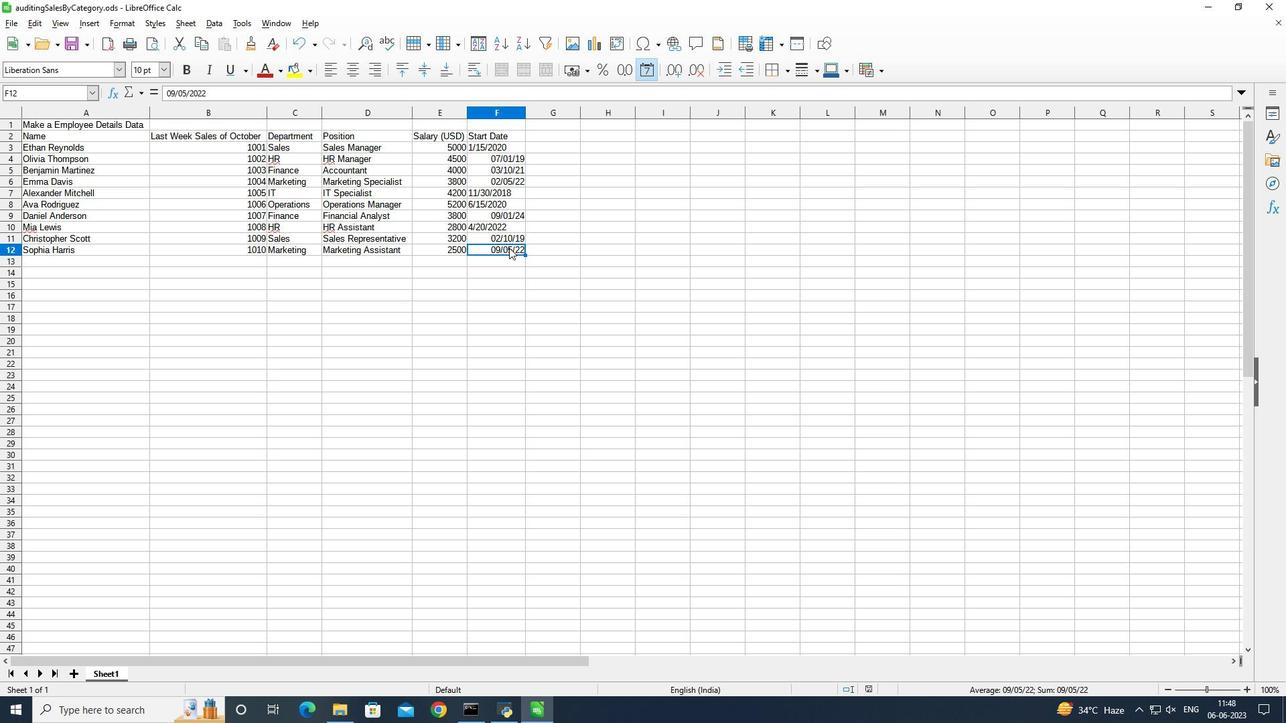 
Action: Mouse pressed left at (509, 247)
Screenshot: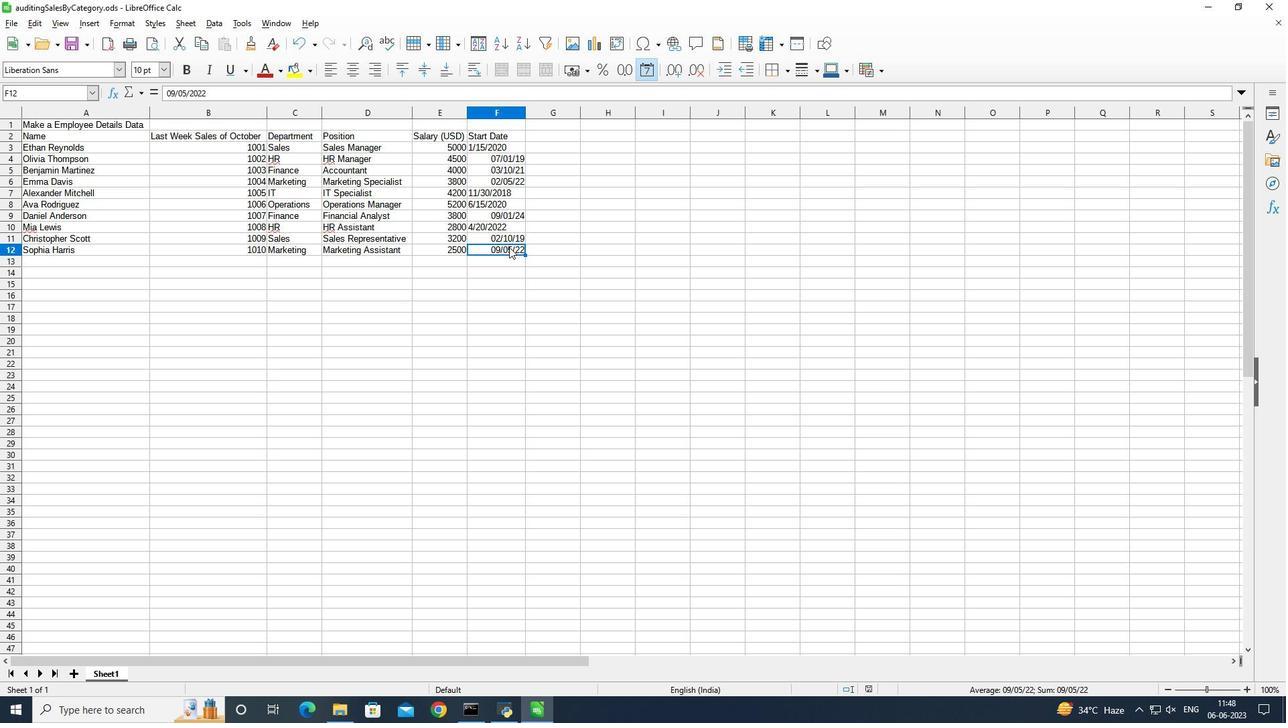 
